 Task: Send an email with the signature Lyla King with the subject Request for a job offer acceptance follow-up and the message Can you confirm whether the project is still on track to meet the budget? from softage.9@softage.net to softage.1@softage.net and move the email from Sent Items to the folder Joint ventures
Action: Mouse moved to (983, 76)
Screenshot: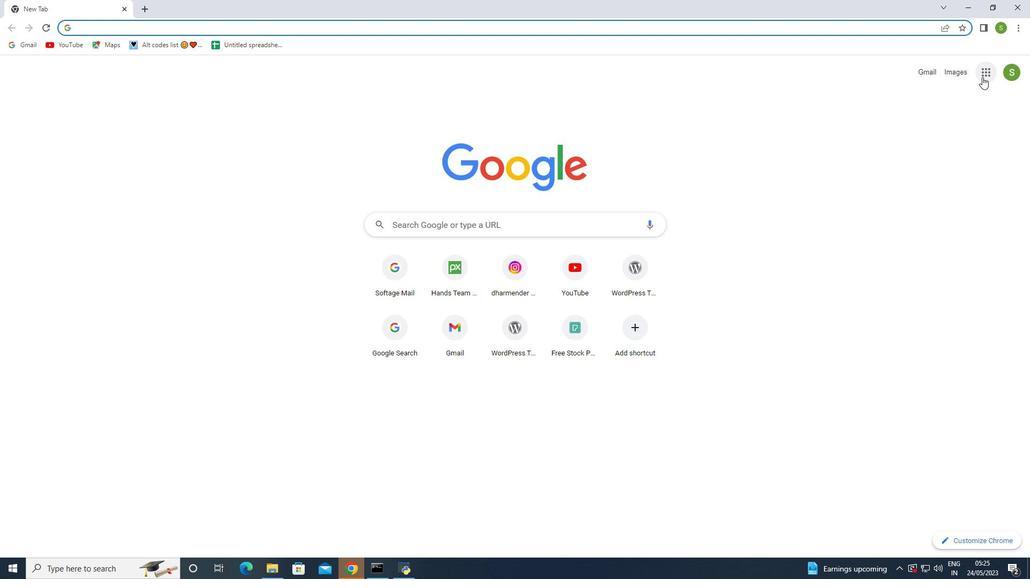 
Action: Mouse pressed left at (983, 76)
Screenshot: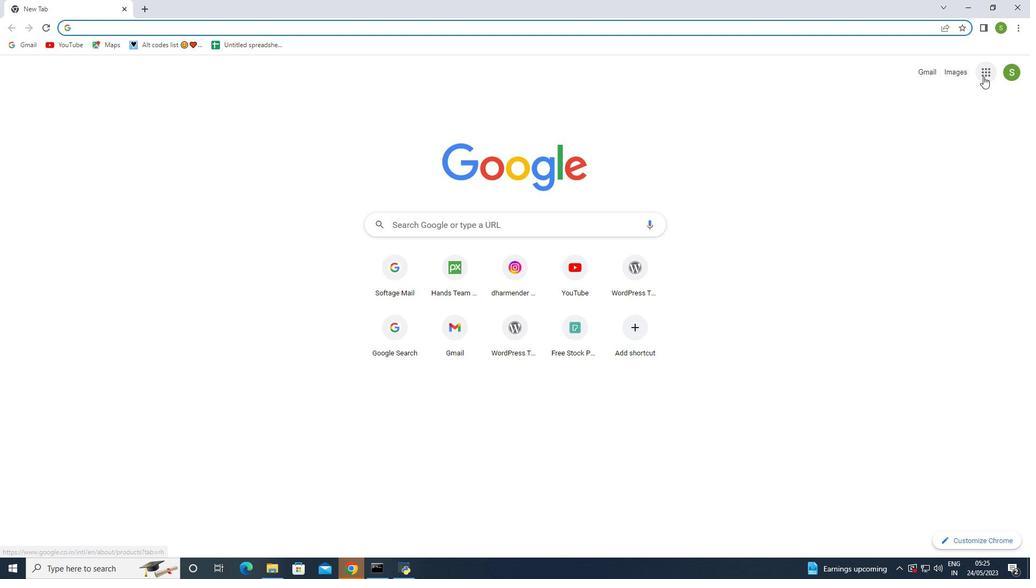 
Action: Mouse moved to (937, 123)
Screenshot: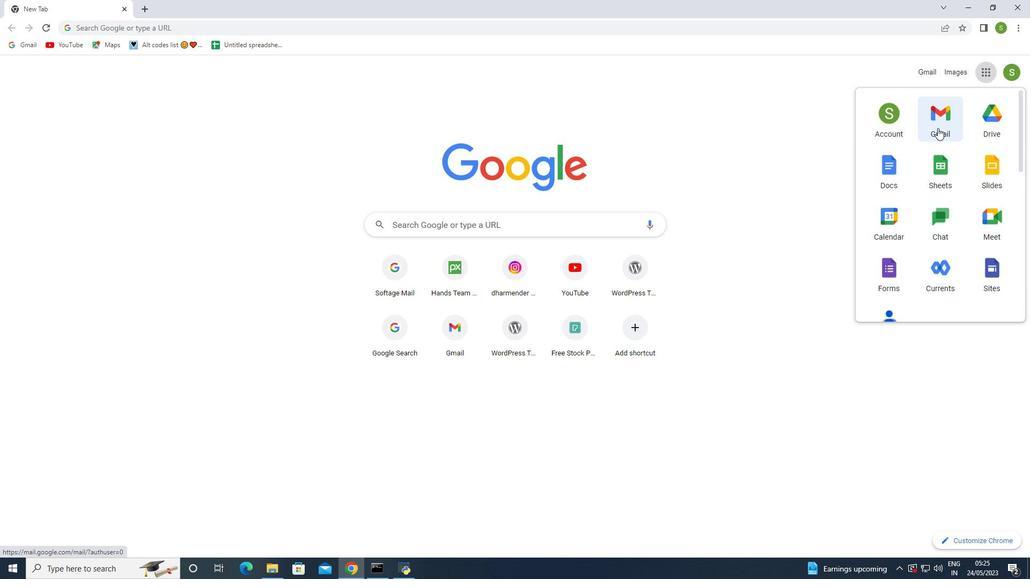 
Action: Mouse pressed left at (937, 123)
Screenshot: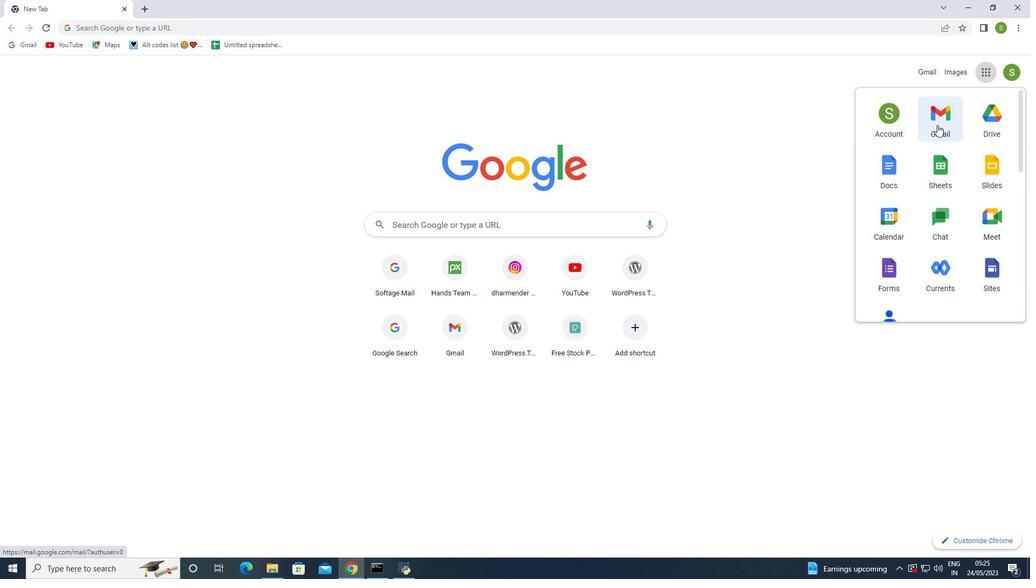 
Action: Mouse moved to (908, 73)
Screenshot: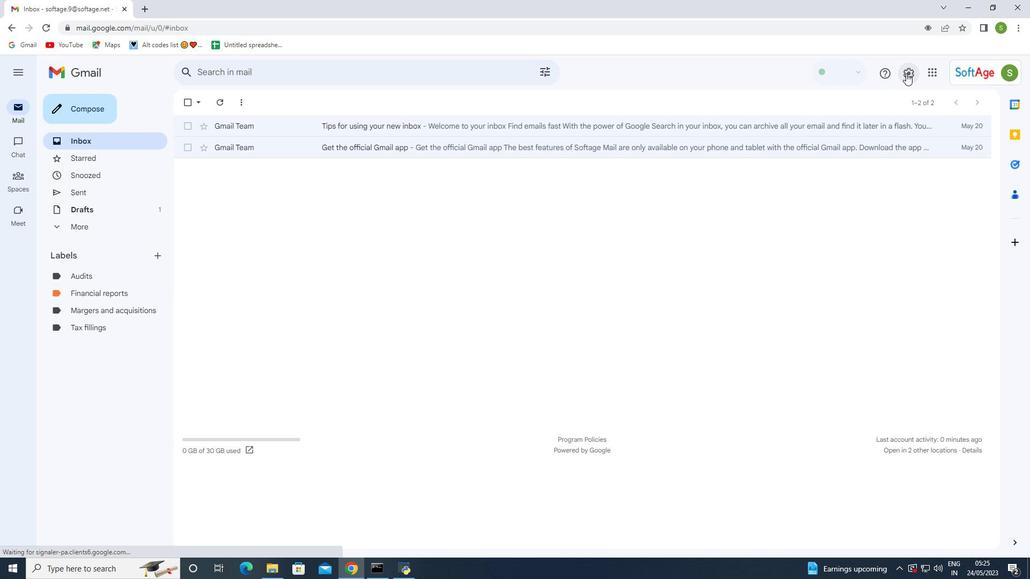 
Action: Mouse pressed left at (908, 73)
Screenshot: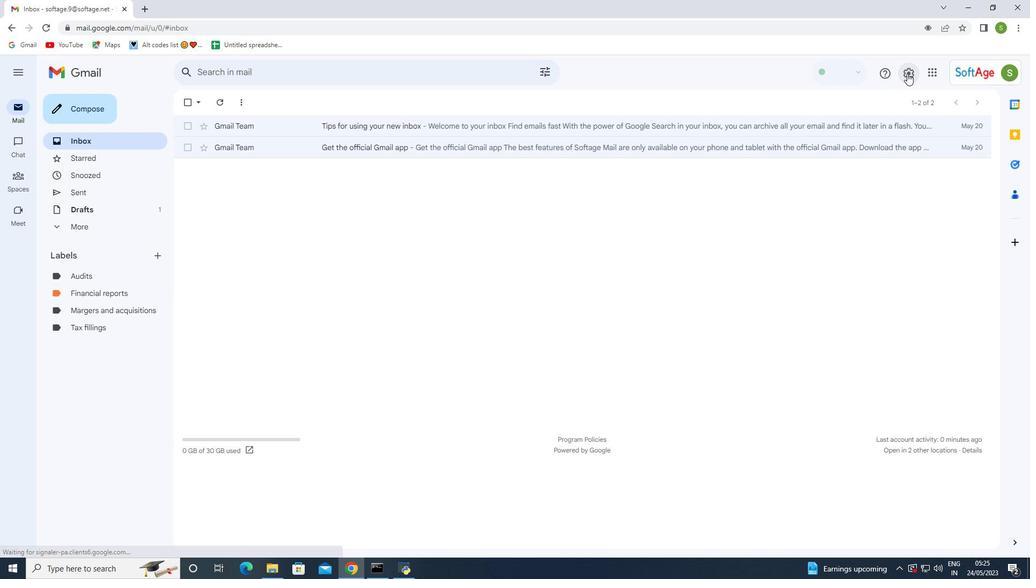 
Action: Mouse moved to (895, 122)
Screenshot: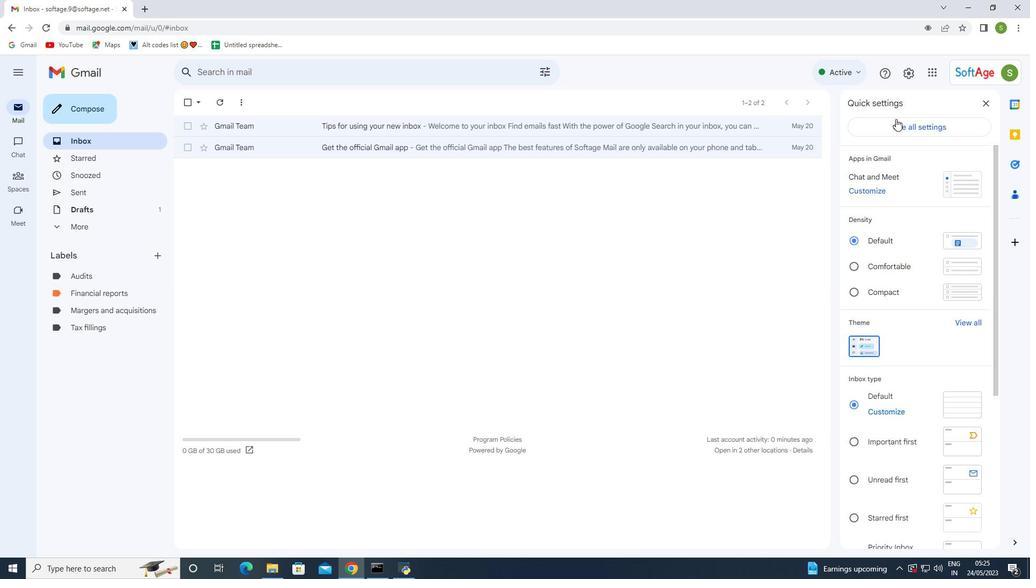 
Action: Mouse pressed left at (895, 122)
Screenshot: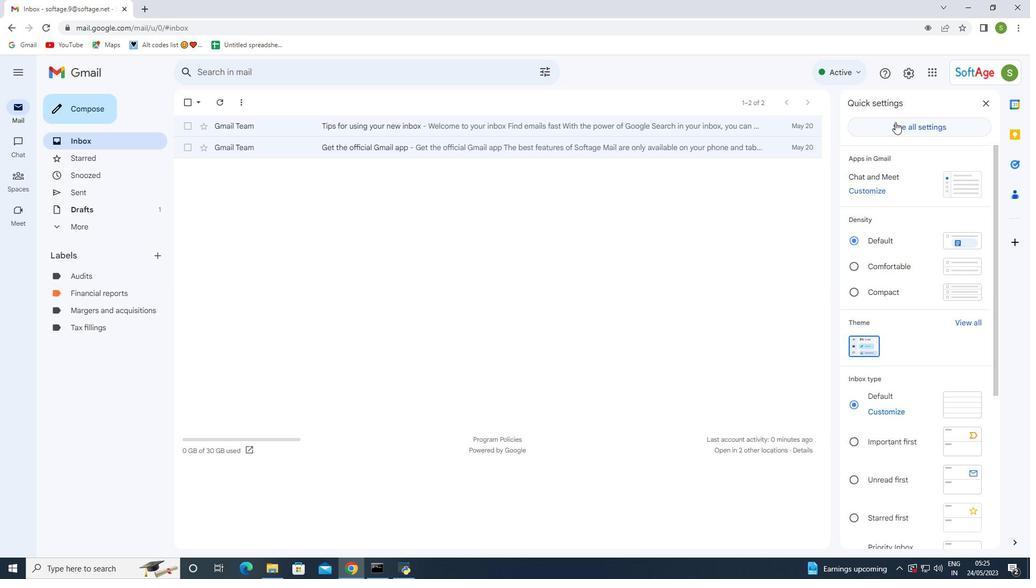 
Action: Mouse moved to (465, 368)
Screenshot: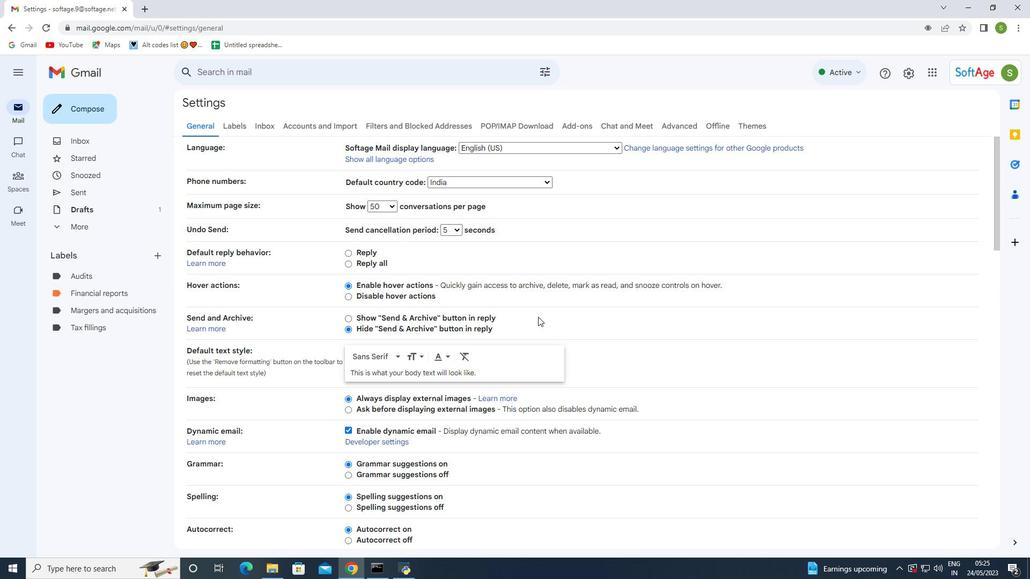 
Action: Mouse scrolled (465, 368) with delta (0, 0)
Screenshot: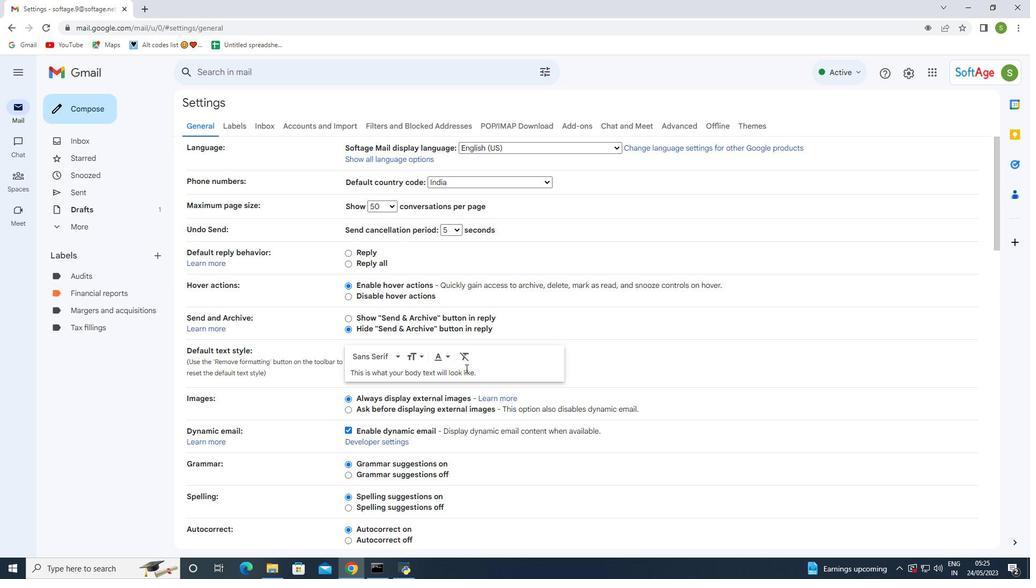
Action: Mouse scrolled (465, 368) with delta (0, 0)
Screenshot: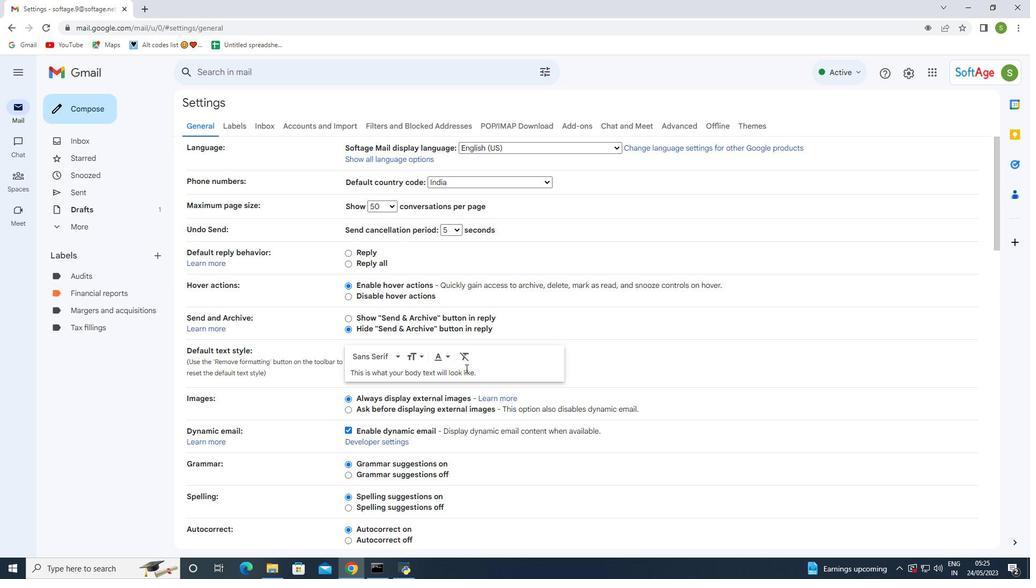 
Action: Mouse scrolled (465, 368) with delta (0, 0)
Screenshot: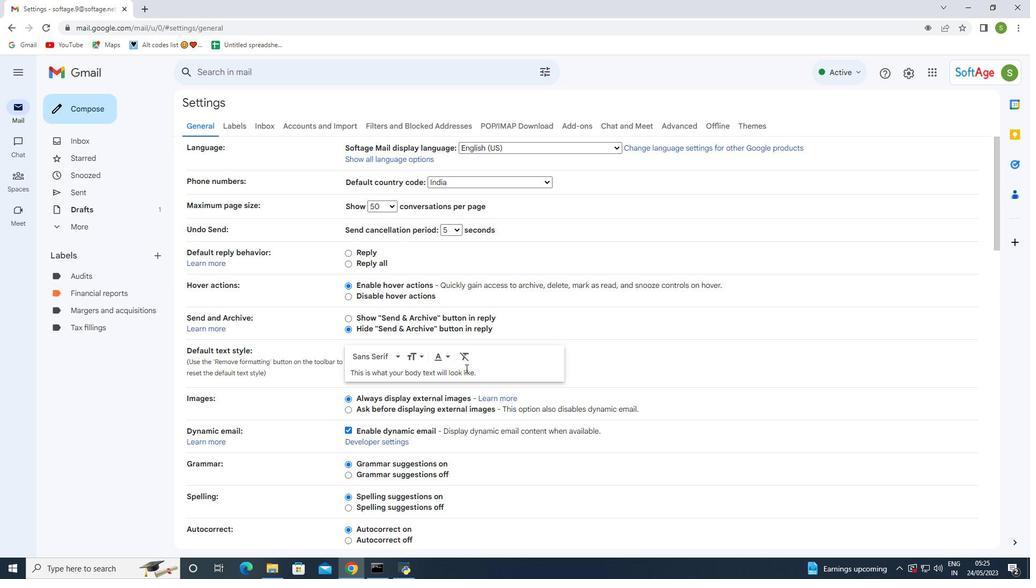 
Action: Mouse scrolled (465, 368) with delta (0, 0)
Screenshot: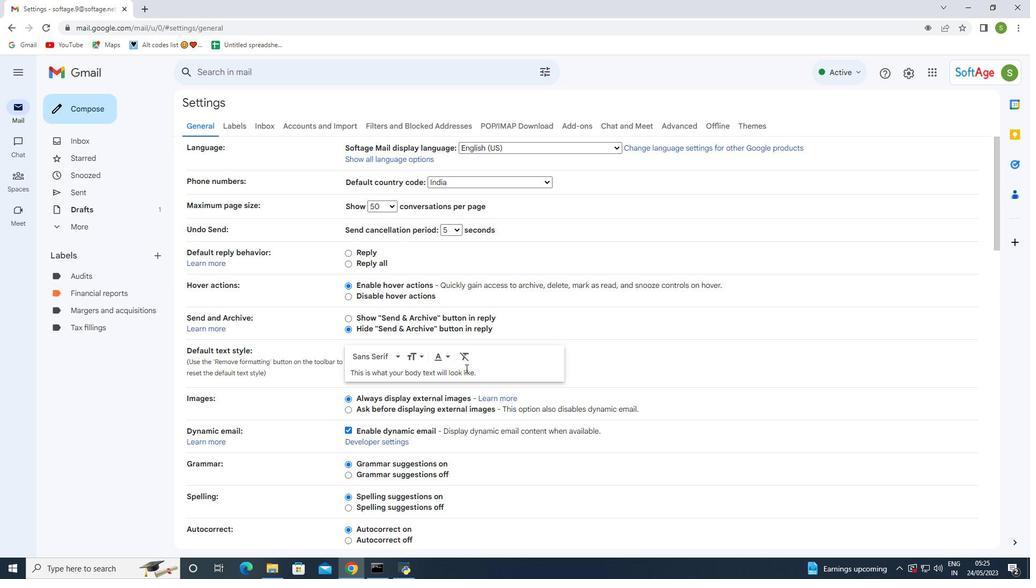 
Action: Mouse scrolled (465, 368) with delta (0, 0)
Screenshot: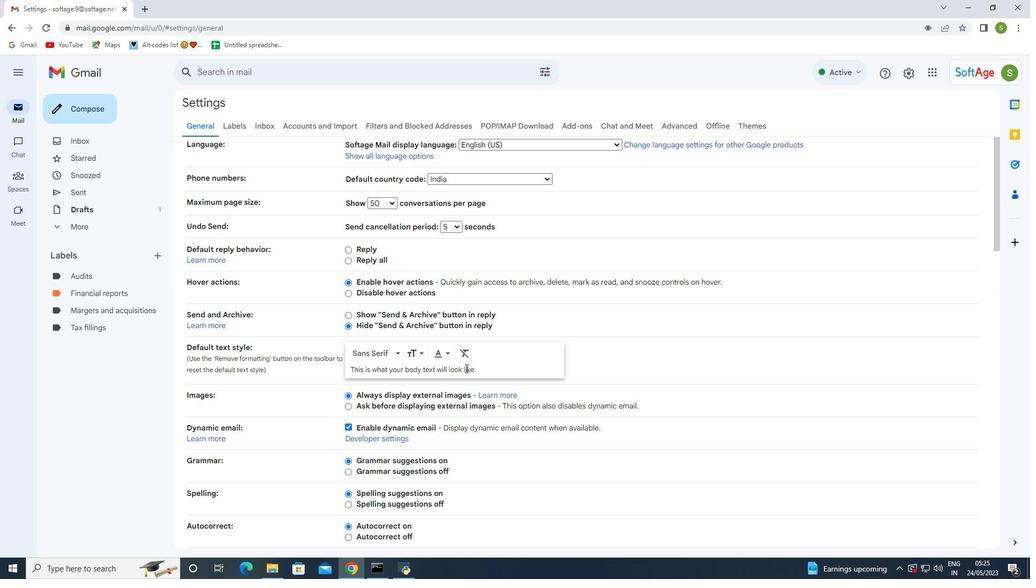 
Action: Mouse moved to (469, 365)
Screenshot: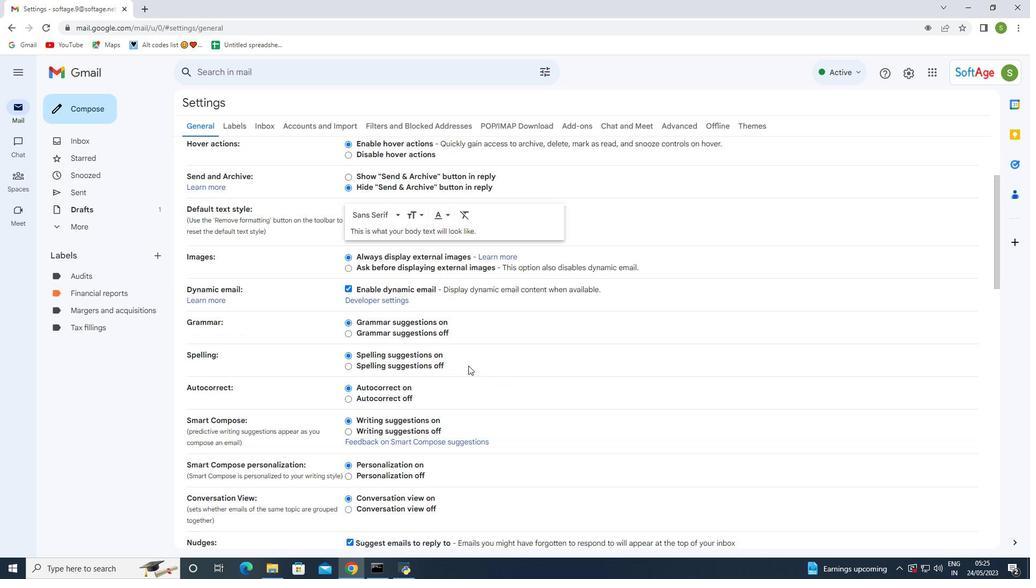 
Action: Mouse scrolled (469, 364) with delta (0, 0)
Screenshot: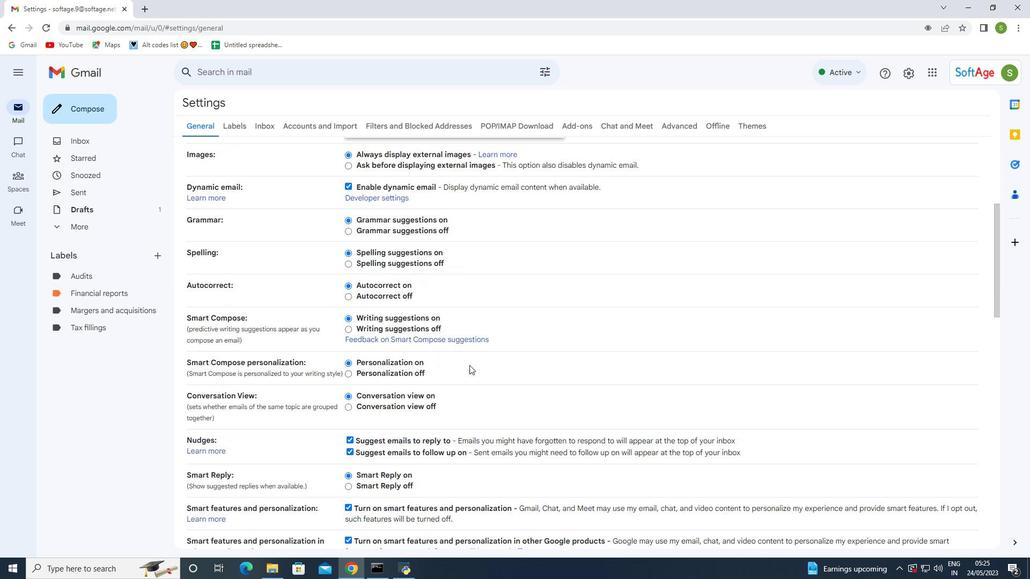 
Action: Mouse scrolled (469, 364) with delta (0, 0)
Screenshot: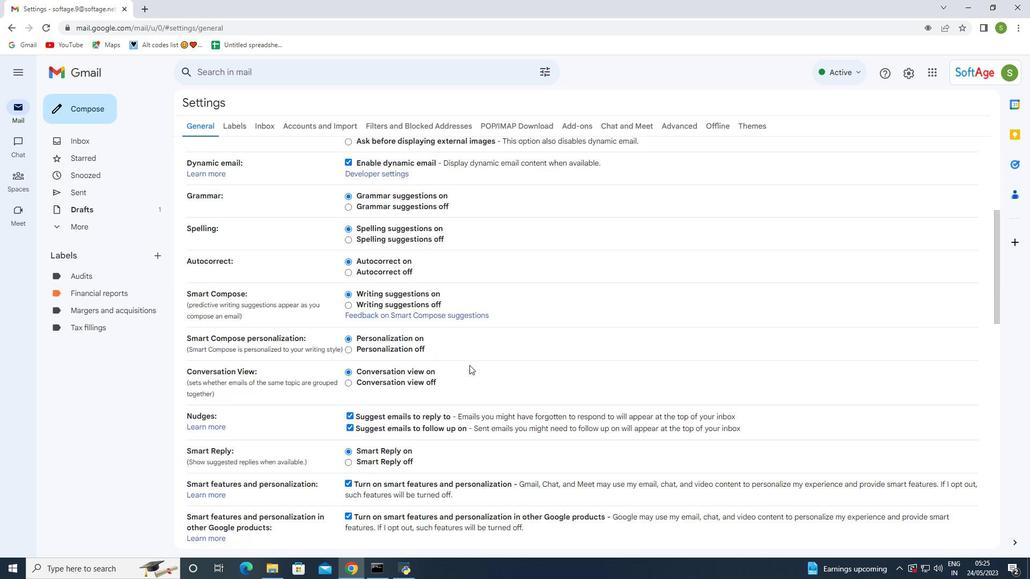 
Action: Mouse scrolled (469, 364) with delta (0, 0)
Screenshot: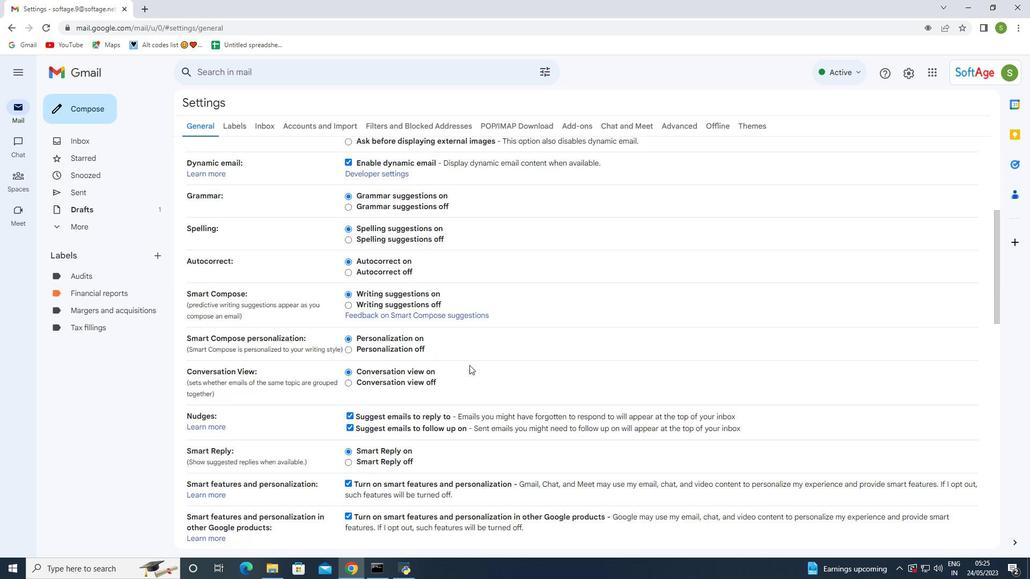 
Action: Mouse scrolled (469, 364) with delta (0, 0)
Screenshot: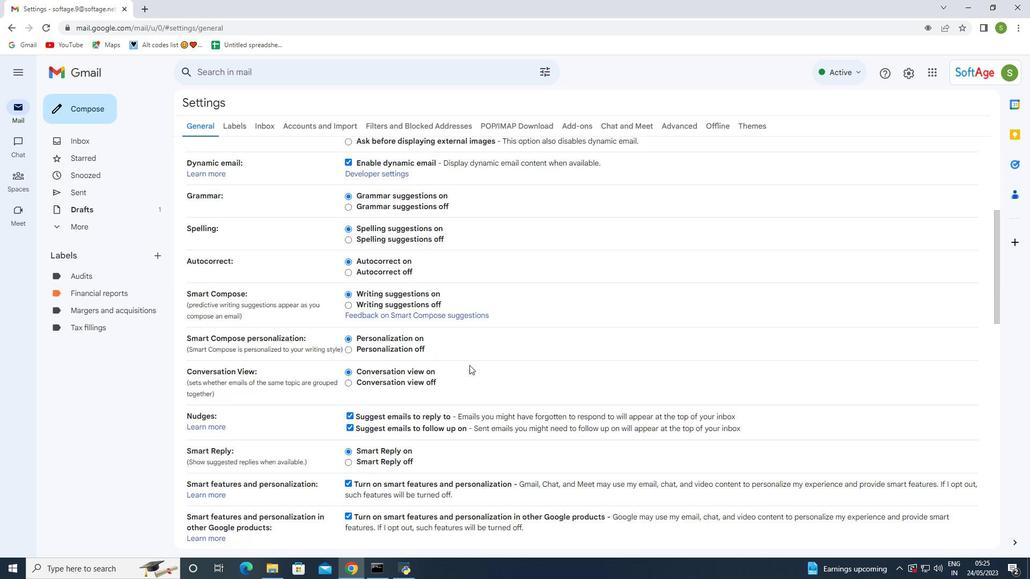 
Action: Mouse scrolled (469, 364) with delta (0, 0)
Screenshot: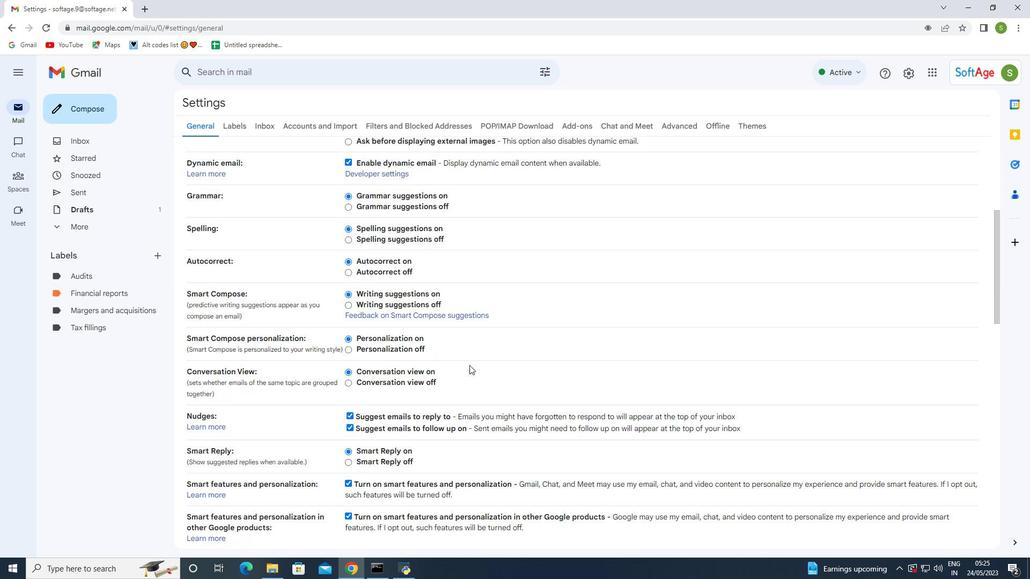 
Action: Mouse moved to (469, 365)
Screenshot: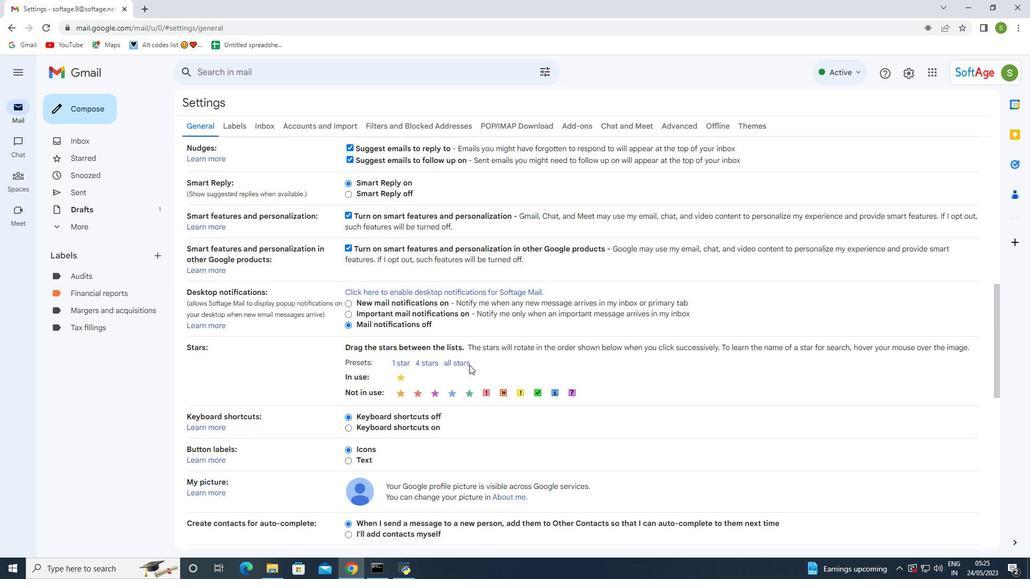 
Action: Mouse scrolled (469, 364) with delta (0, 0)
Screenshot: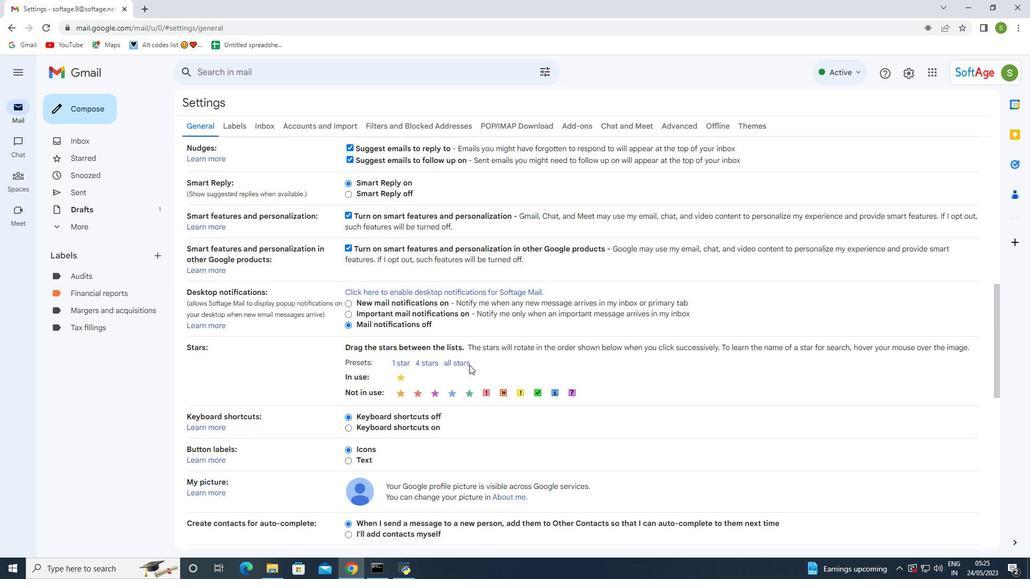 
Action: Mouse moved to (468, 368)
Screenshot: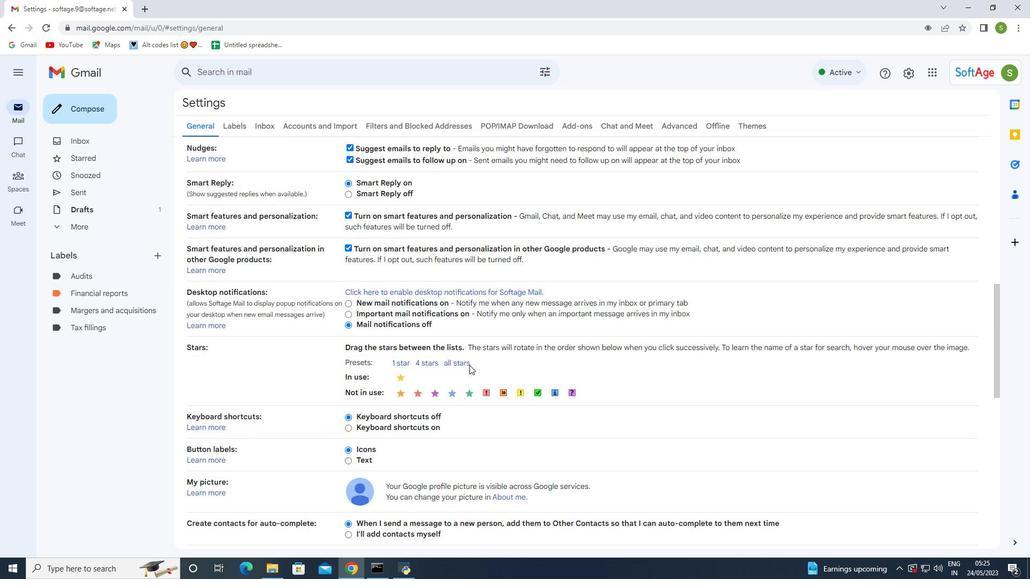 
Action: Mouse scrolled (468, 367) with delta (0, 0)
Screenshot: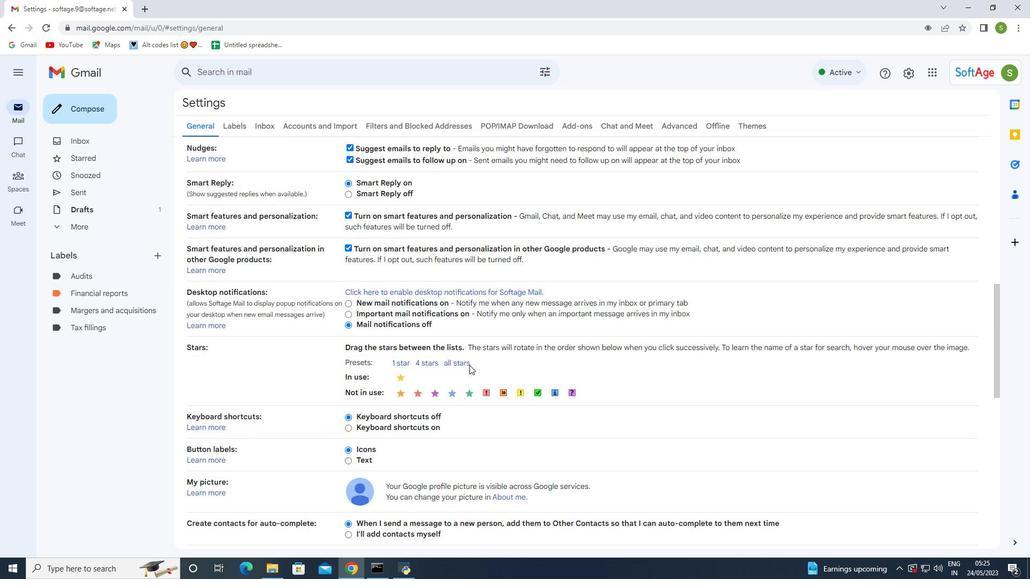 
Action: Mouse moved to (467, 369)
Screenshot: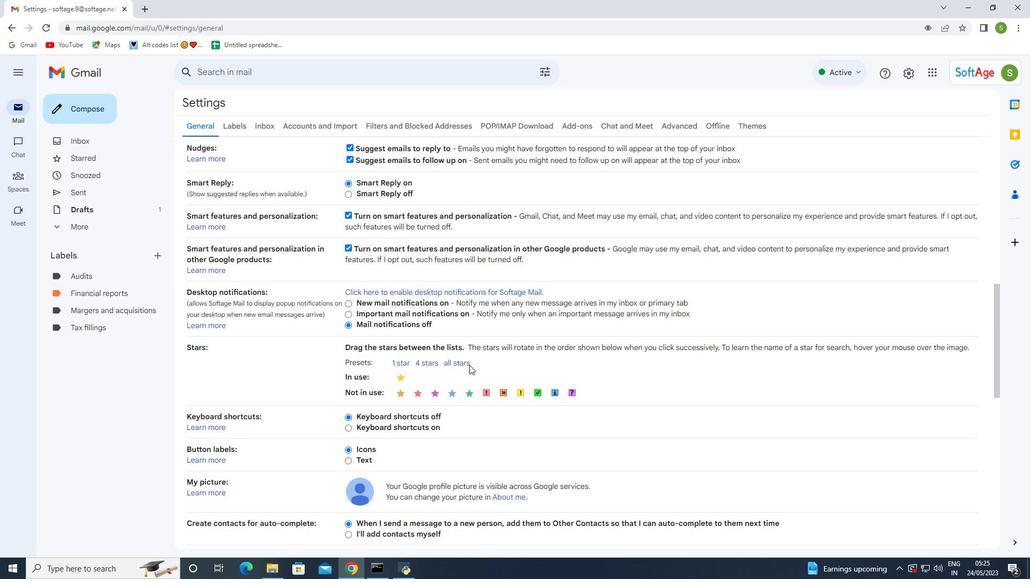 
Action: Mouse scrolled (467, 368) with delta (0, 0)
Screenshot: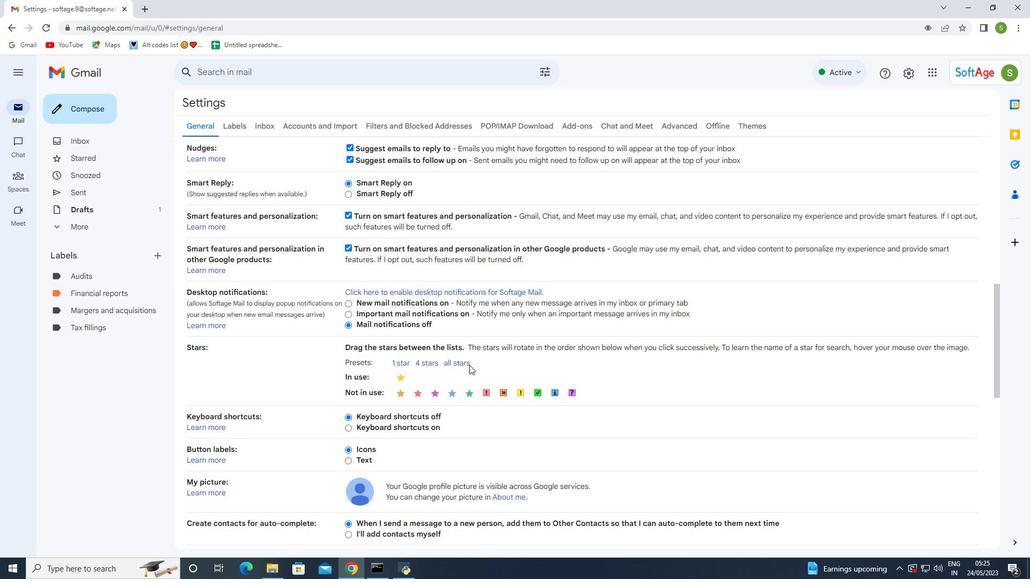 
Action: Mouse moved to (466, 370)
Screenshot: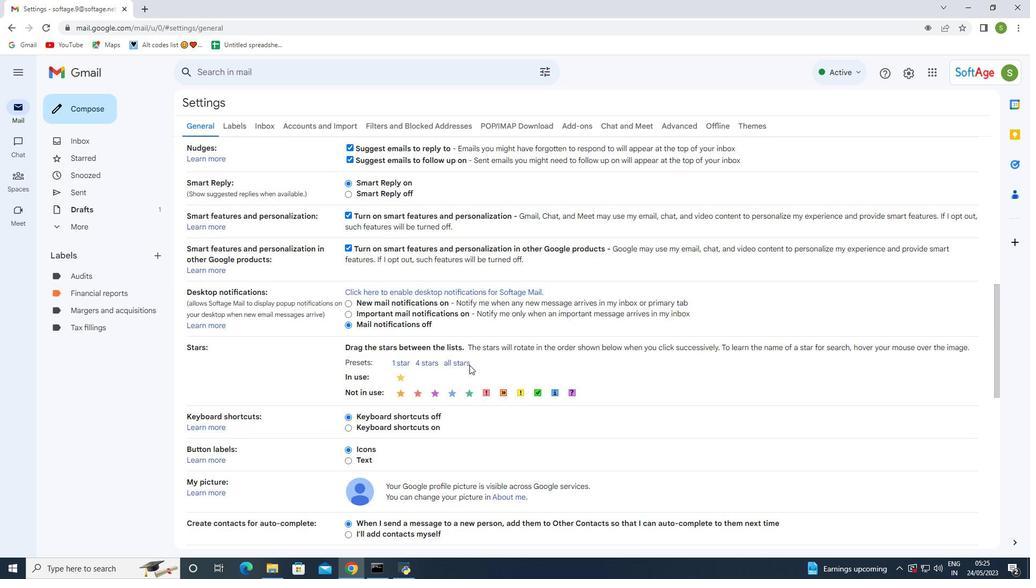 
Action: Mouse scrolled (467, 369) with delta (0, 0)
Screenshot: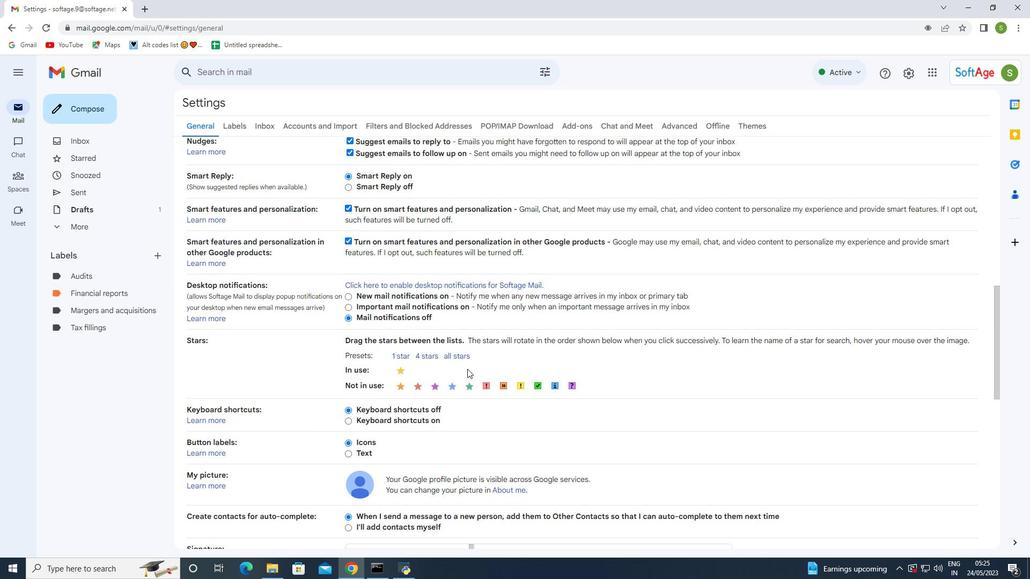 
Action: Mouse moved to (455, 380)
Screenshot: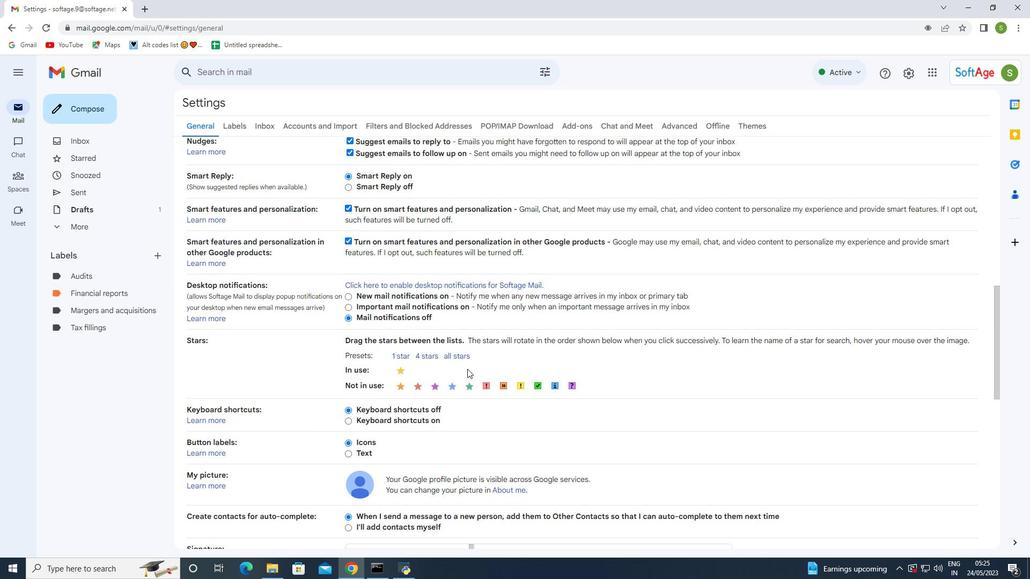 
Action: Mouse scrolled (465, 370) with delta (0, 0)
Screenshot: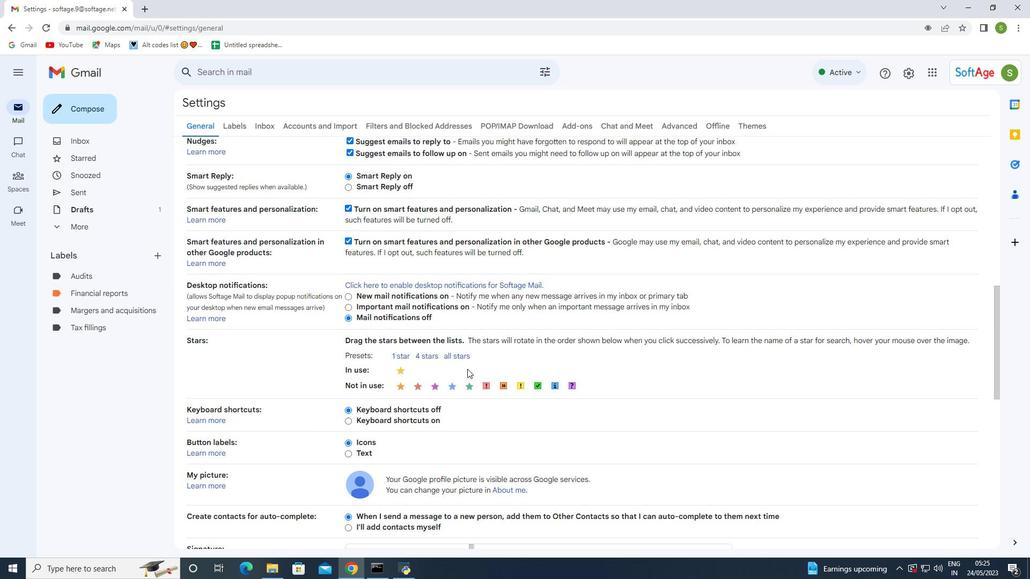 
Action: Mouse moved to (413, 389)
Screenshot: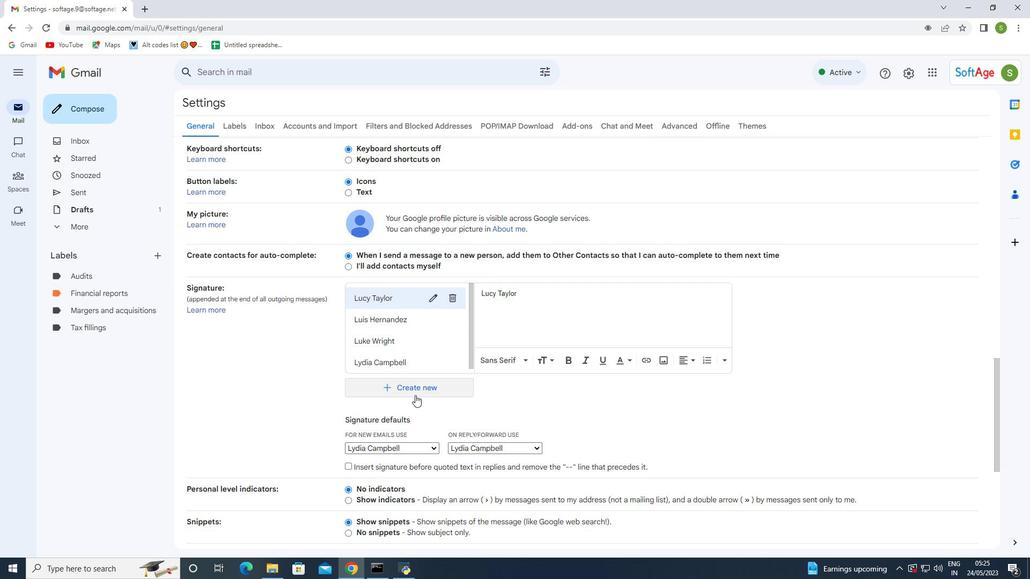 
Action: Mouse pressed left at (413, 389)
Screenshot: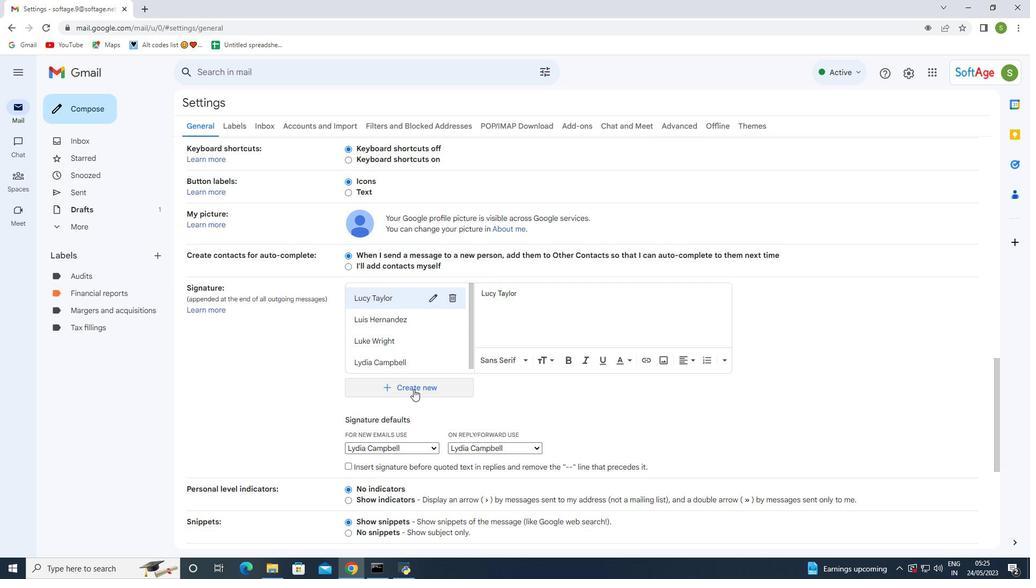 
Action: Mouse moved to (427, 296)
Screenshot: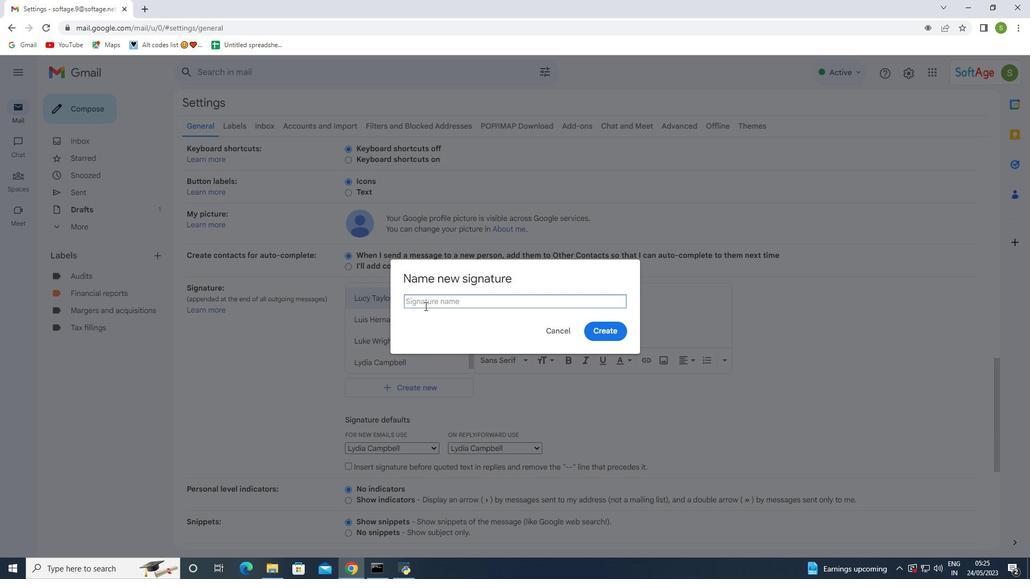 
Action: Mouse pressed left at (427, 296)
Screenshot: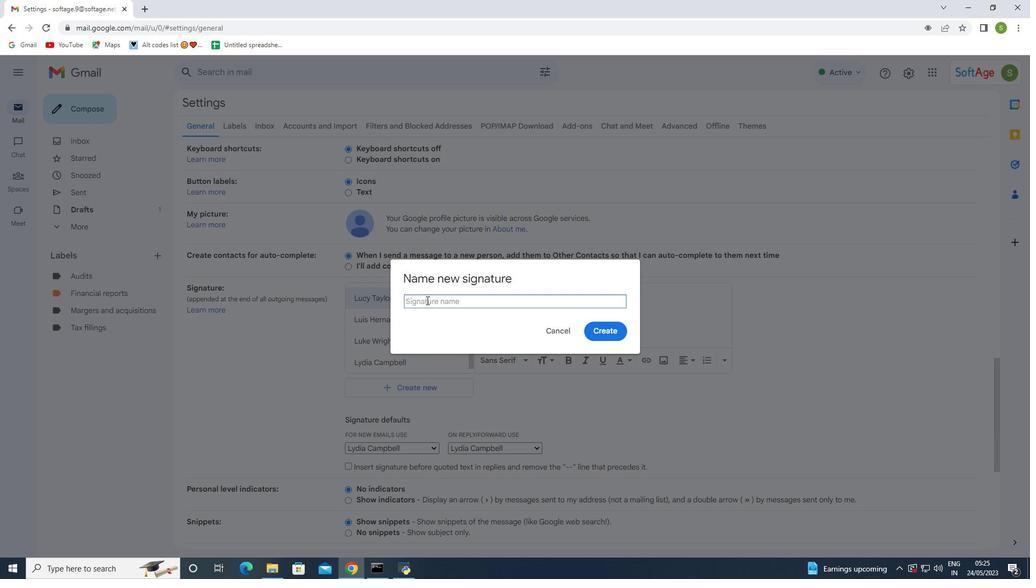 
Action: Mouse moved to (428, 297)
Screenshot: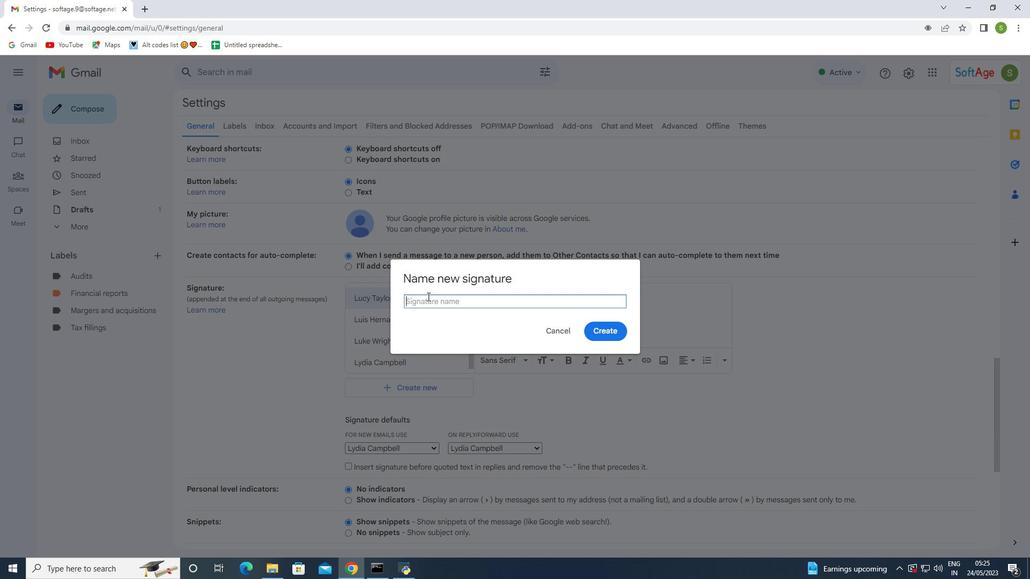 
Action: Key pressed <Key.shift>Lyla<Key.space><Key.shift>King
Screenshot: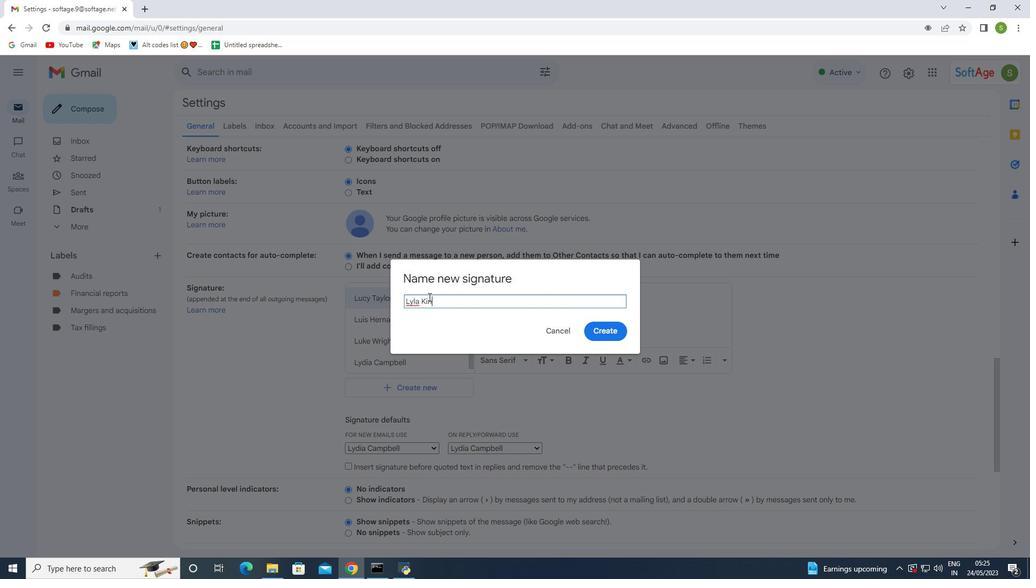 
Action: Mouse moved to (607, 334)
Screenshot: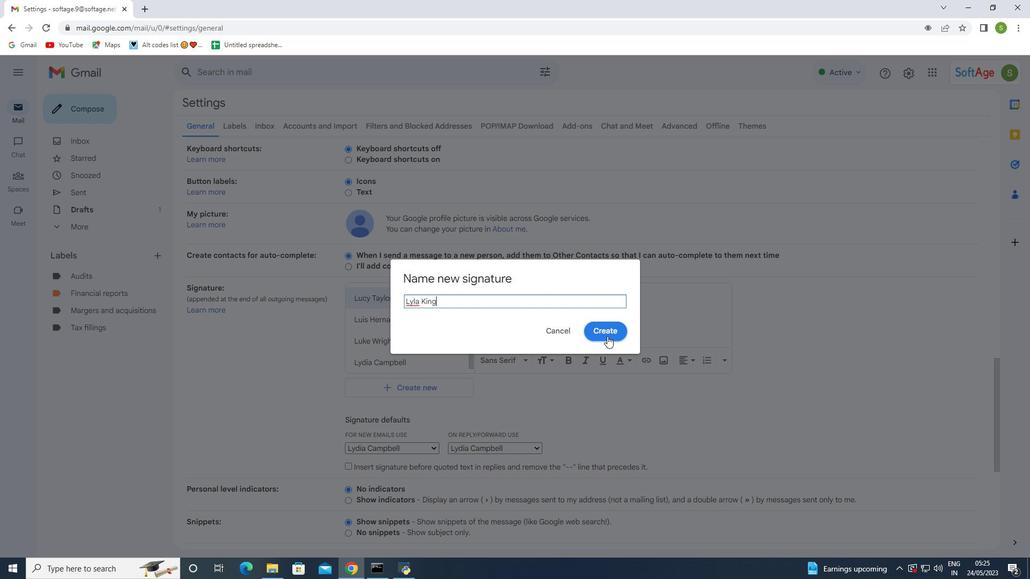 
Action: Mouse pressed left at (607, 334)
Screenshot: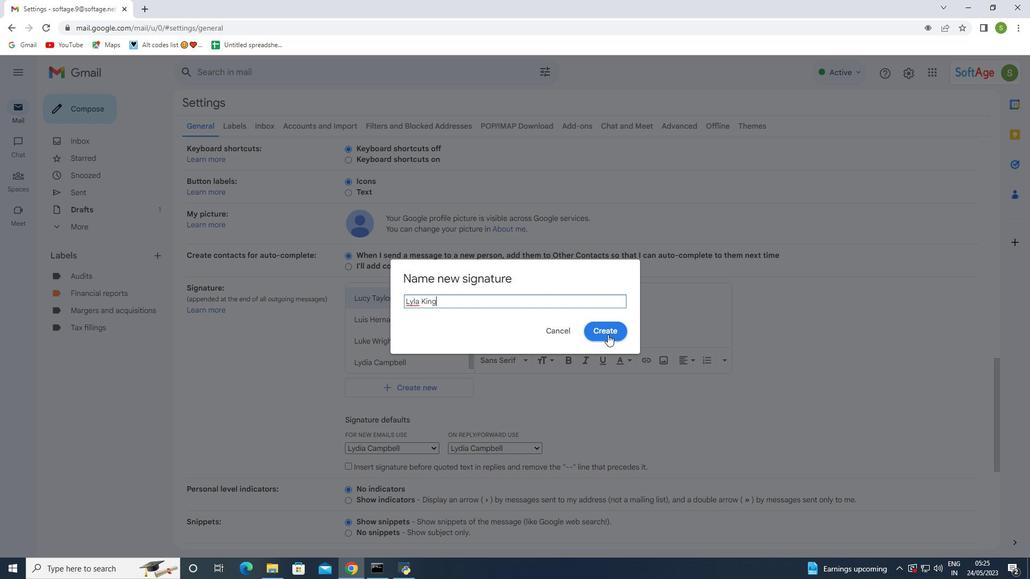 
Action: Mouse moved to (574, 329)
Screenshot: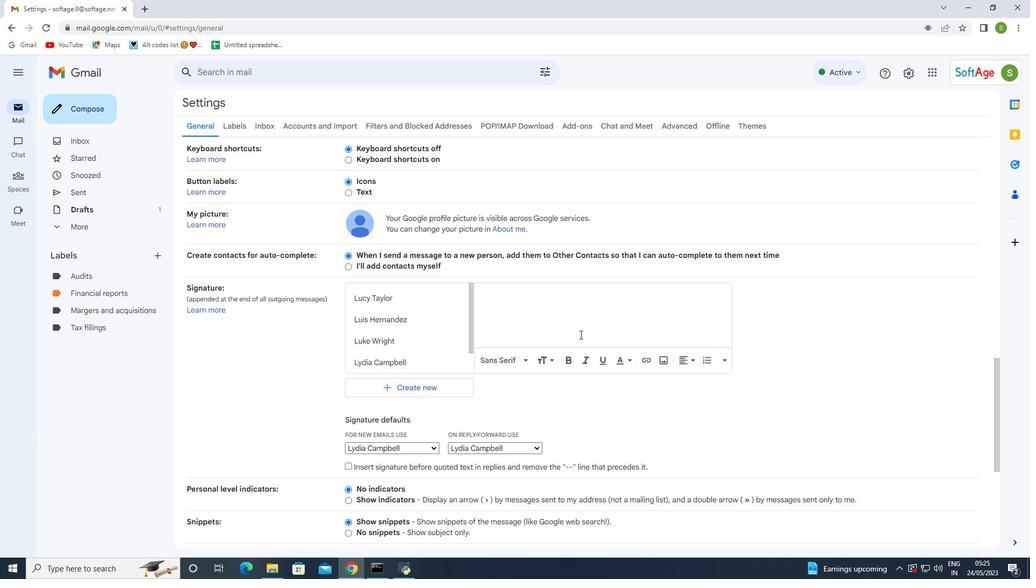 
Action: Key pressed <Key.shift>Lyla<Key.space><Key.shift>King
Screenshot: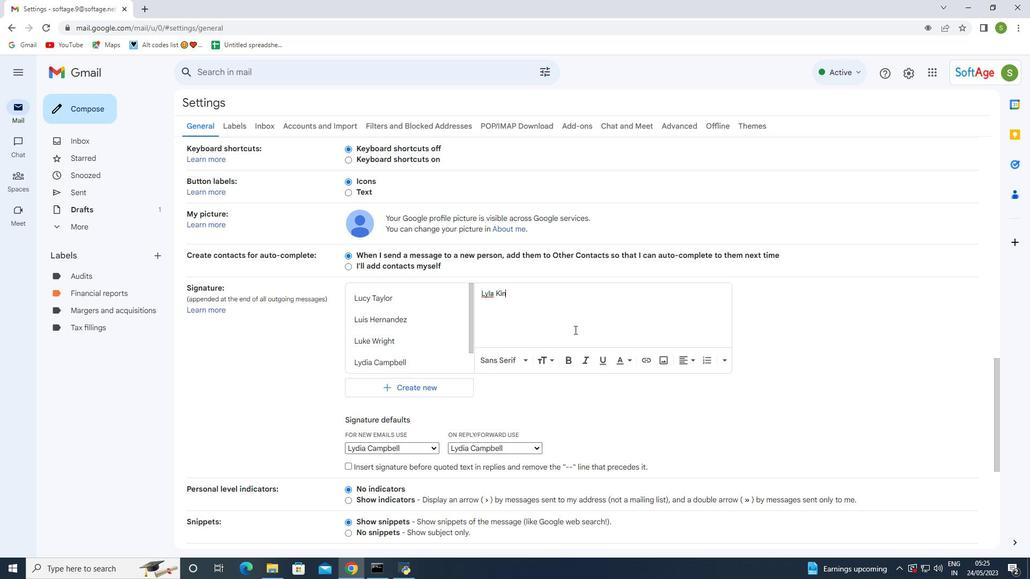 
Action: Mouse moved to (427, 391)
Screenshot: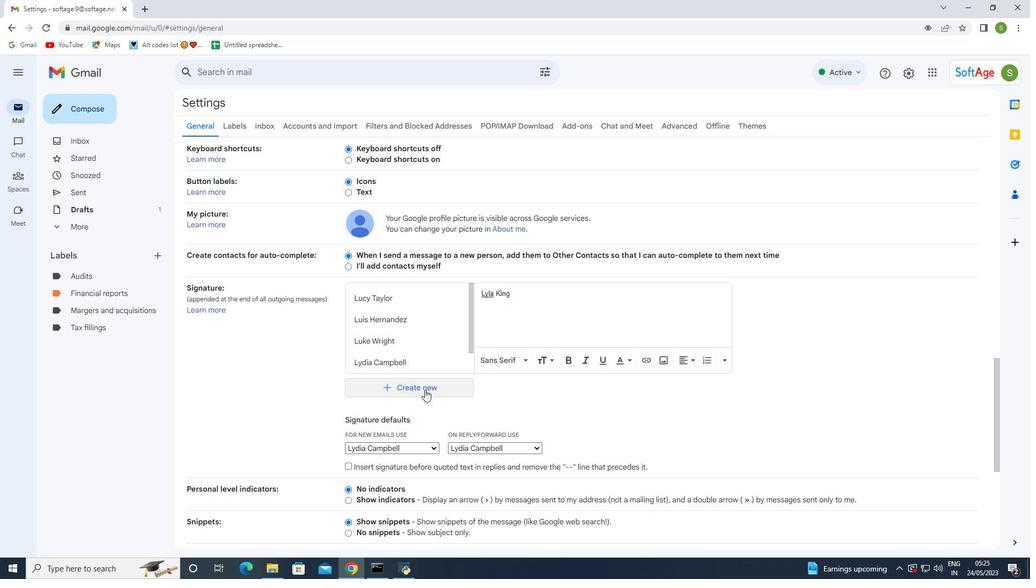
Action: Mouse scrolled (427, 391) with delta (0, 0)
Screenshot: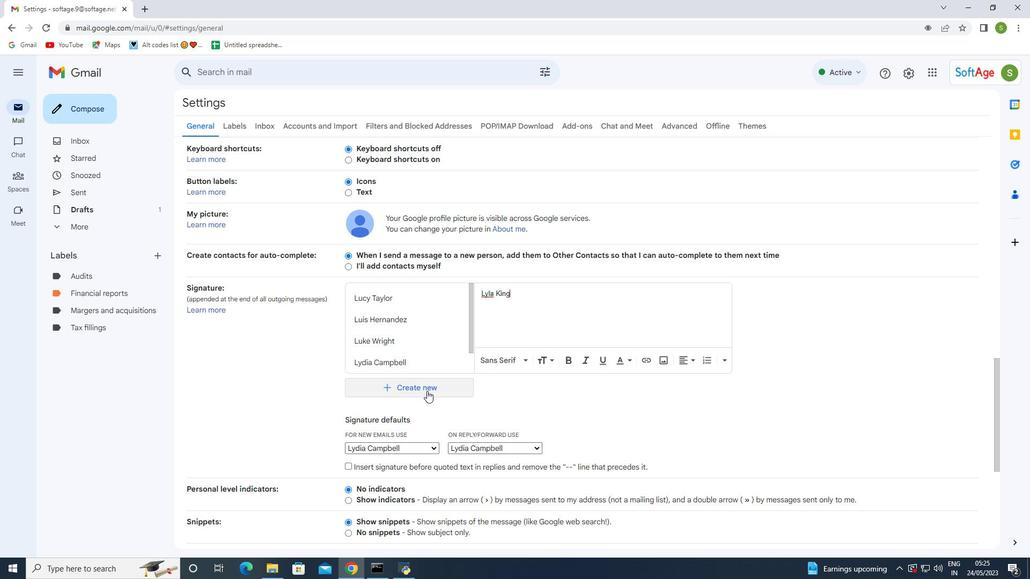 
Action: Mouse scrolled (427, 391) with delta (0, 0)
Screenshot: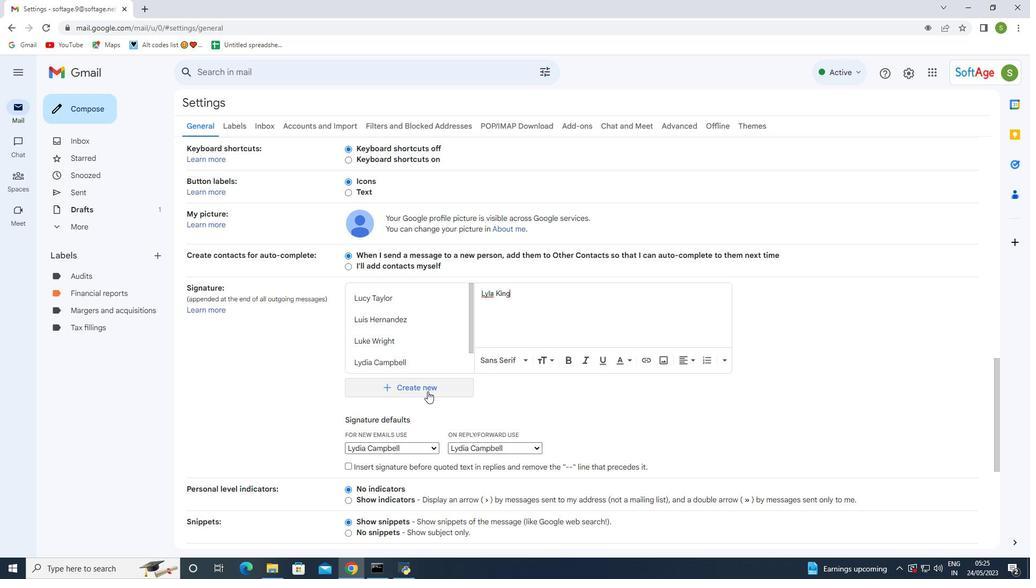 
Action: Mouse moved to (419, 343)
Screenshot: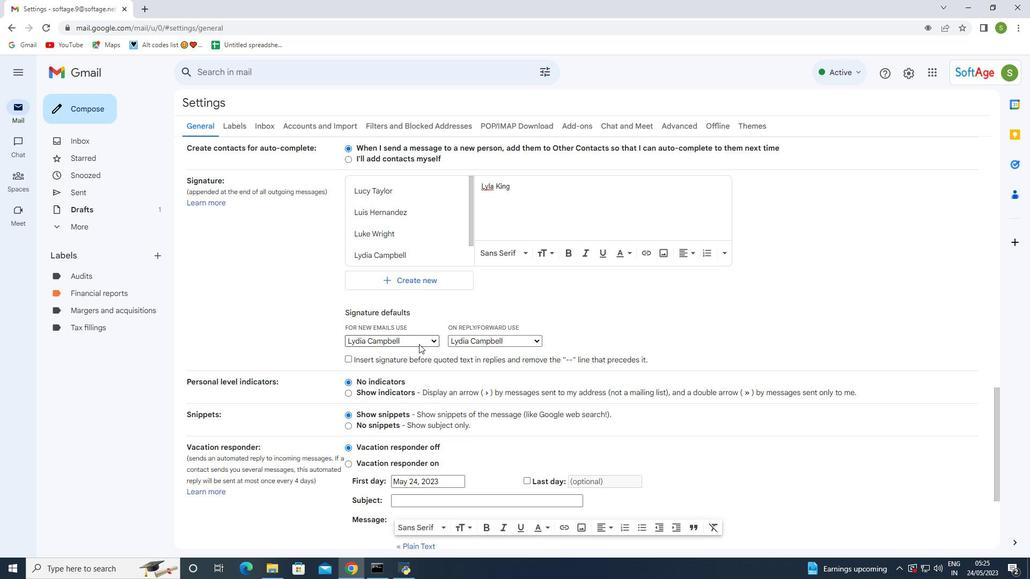 
Action: Mouse pressed left at (419, 343)
Screenshot: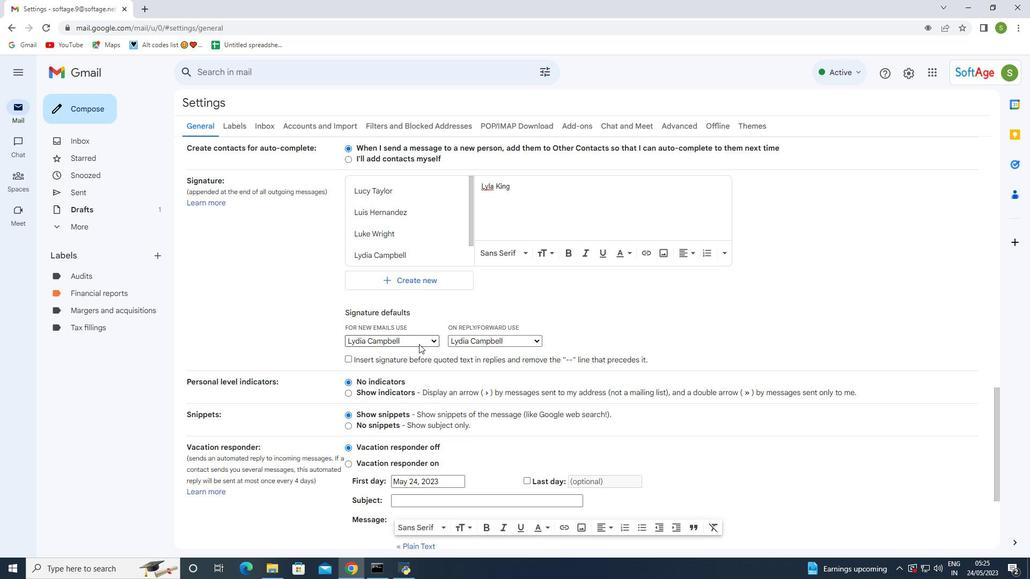 
Action: Mouse moved to (415, 403)
Screenshot: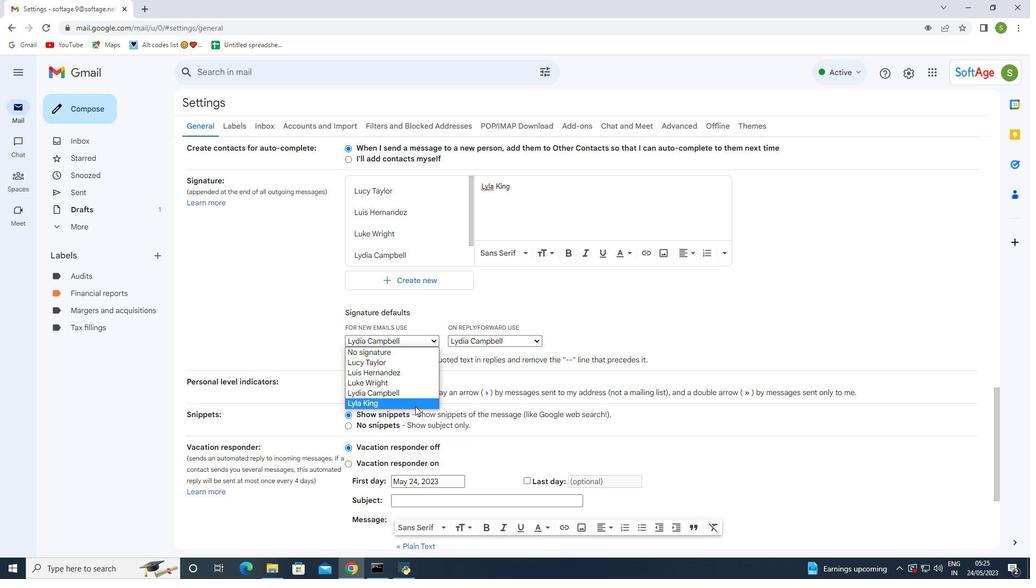 
Action: Mouse pressed left at (415, 403)
Screenshot: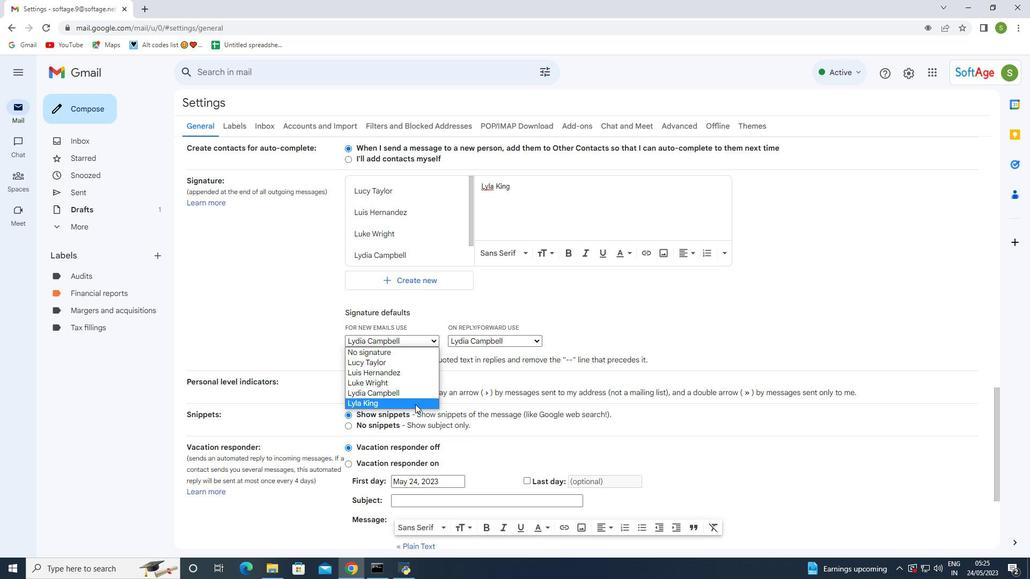 
Action: Mouse moved to (469, 339)
Screenshot: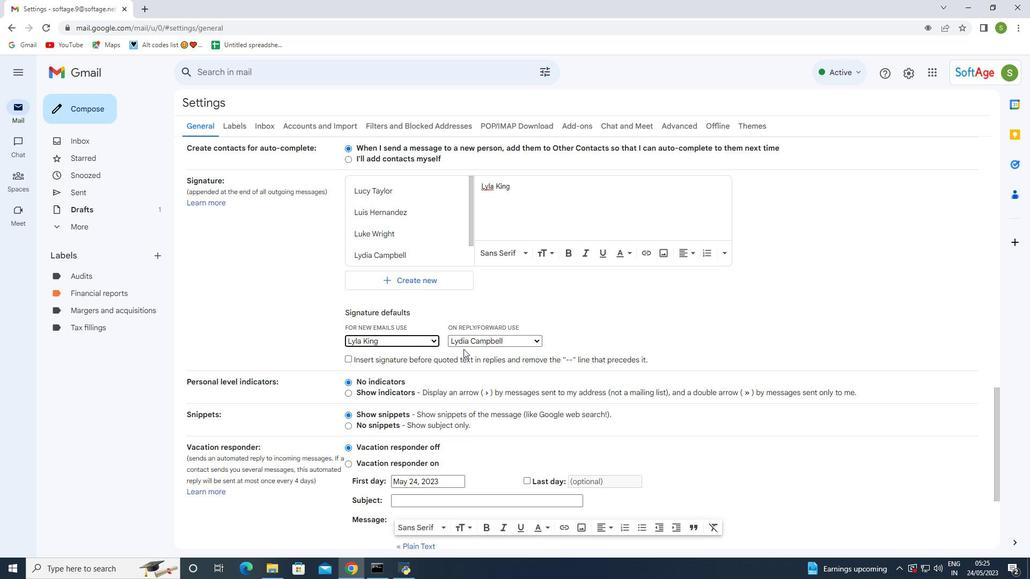 
Action: Mouse pressed left at (469, 339)
Screenshot: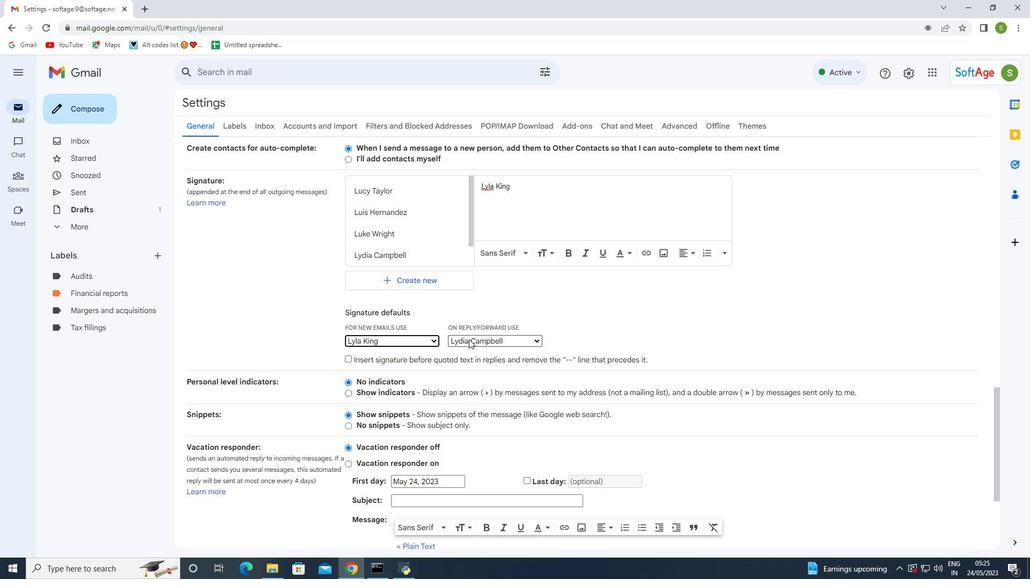 
Action: Mouse moved to (459, 400)
Screenshot: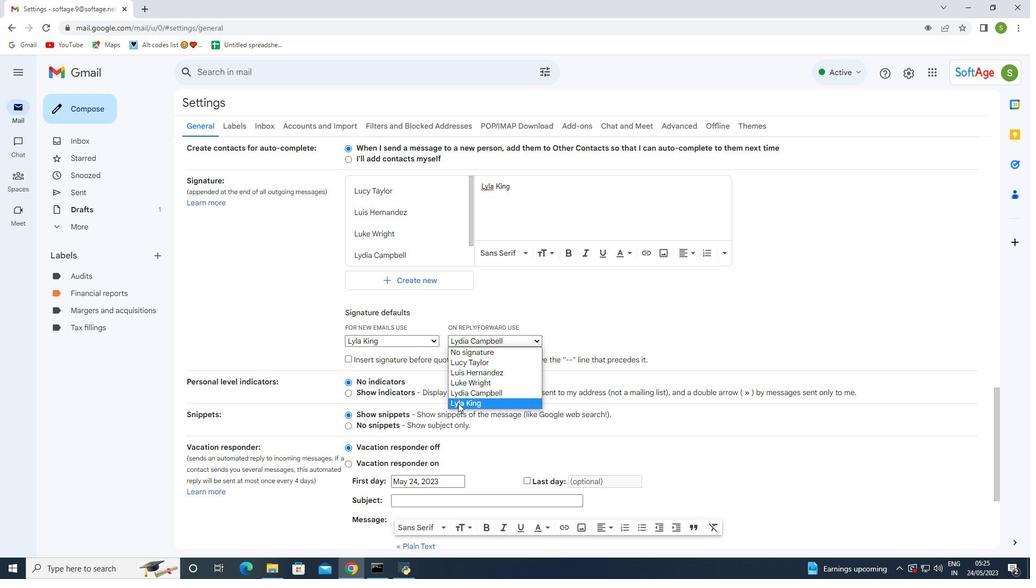 
Action: Mouse pressed left at (459, 400)
Screenshot: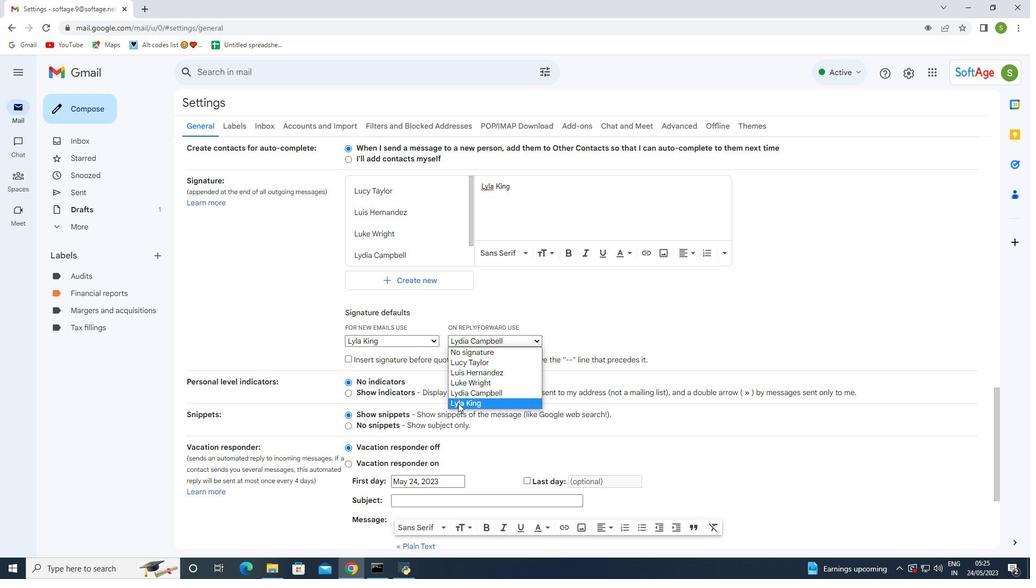 
Action: Mouse moved to (481, 341)
Screenshot: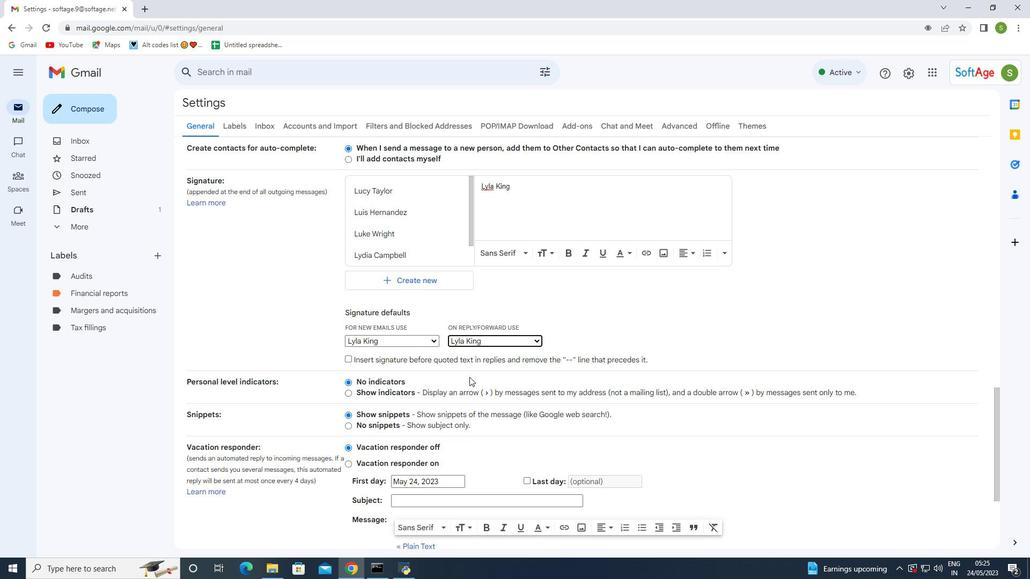 
Action: Mouse scrolled (481, 340) with delta (0, 0)
Screenshot: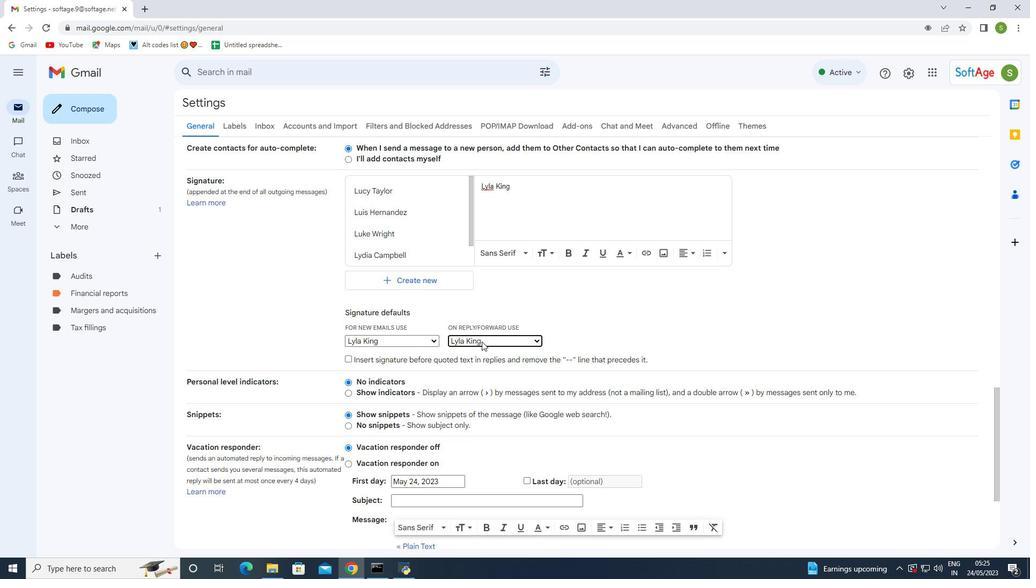 
Action: Mouse scrolled (481, 340) with delta (0, 0)
Screenshot: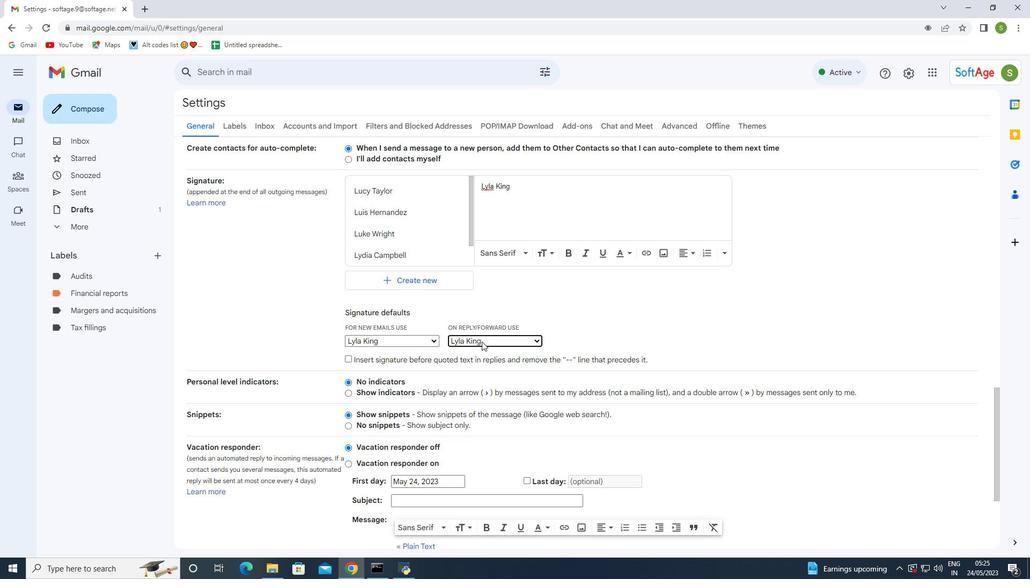 
Action: Mouse scrolled (481, 340) with delta (0, 0)
Screenshot: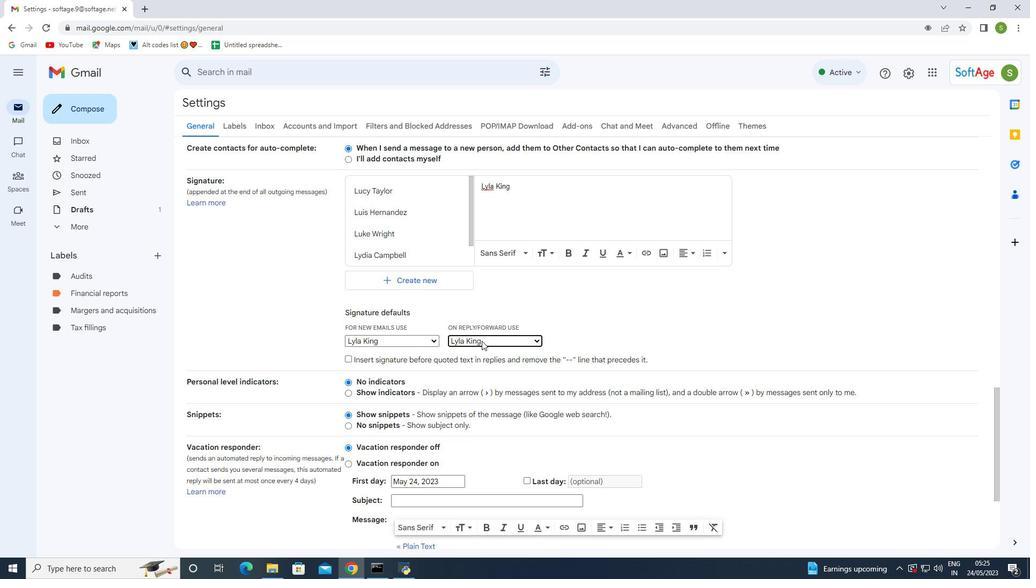 
Action: Mouse scrolled (481, 340) with delta (0, 0)
Screenshot: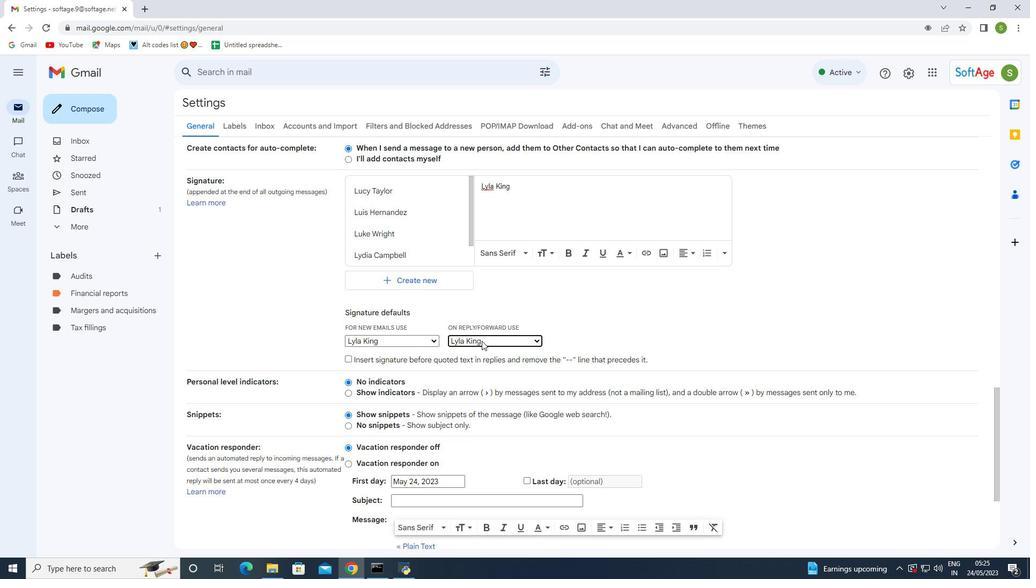 
Action: Mouse moved to (464, 423)
Screenshot: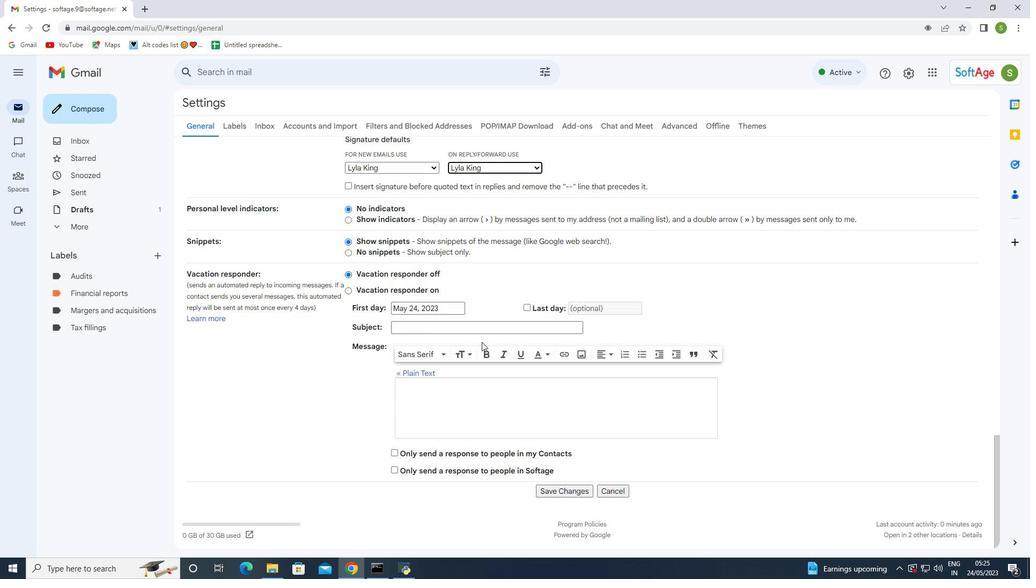 
Action: Mouse scrolled (481, 343) with delta (0, 0)
Screenshot: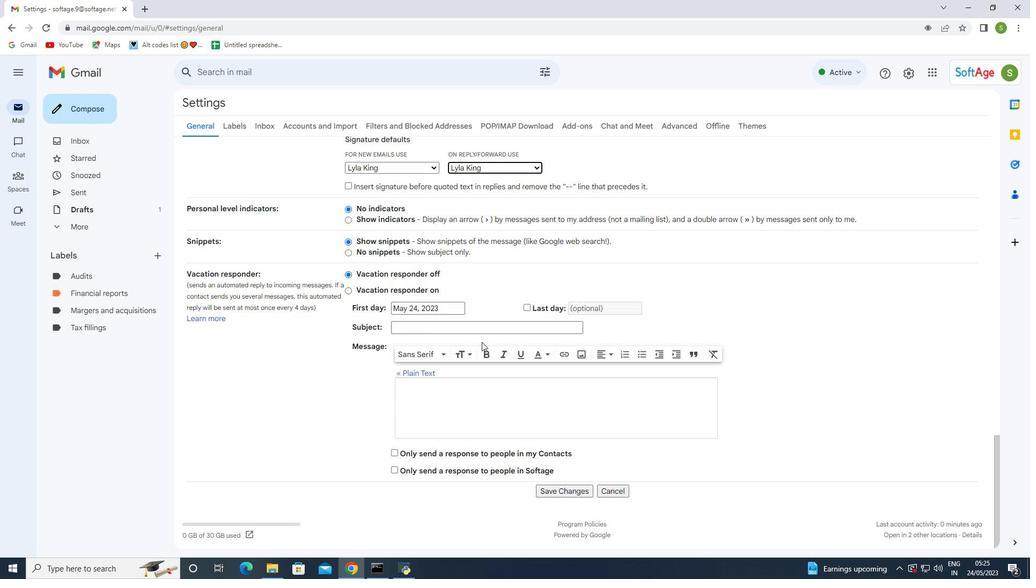 
Action: Mouse moved to (559, 494)
Screenshot: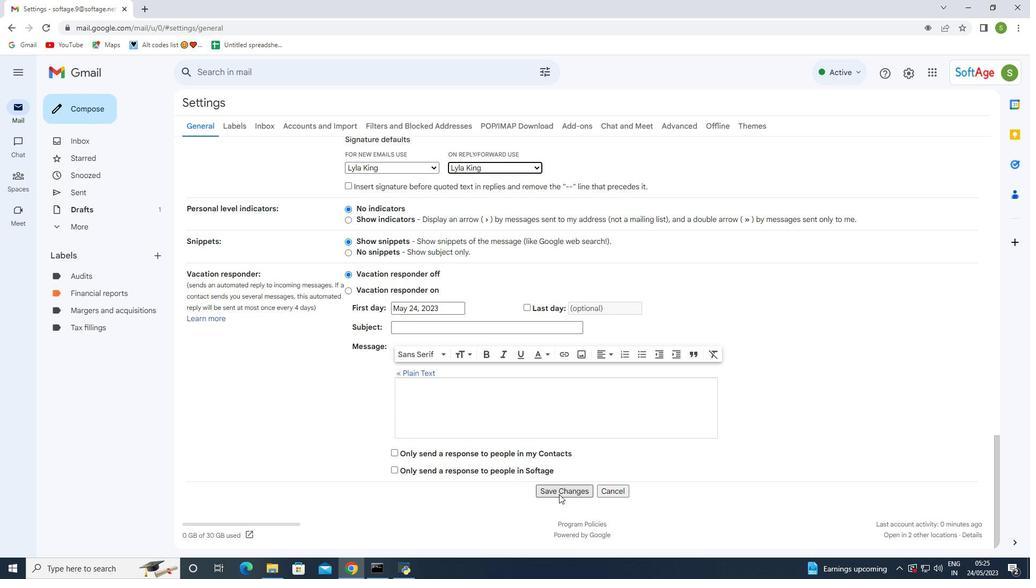 
Action: Mouse pressed left at (559, 494)
Screenshot: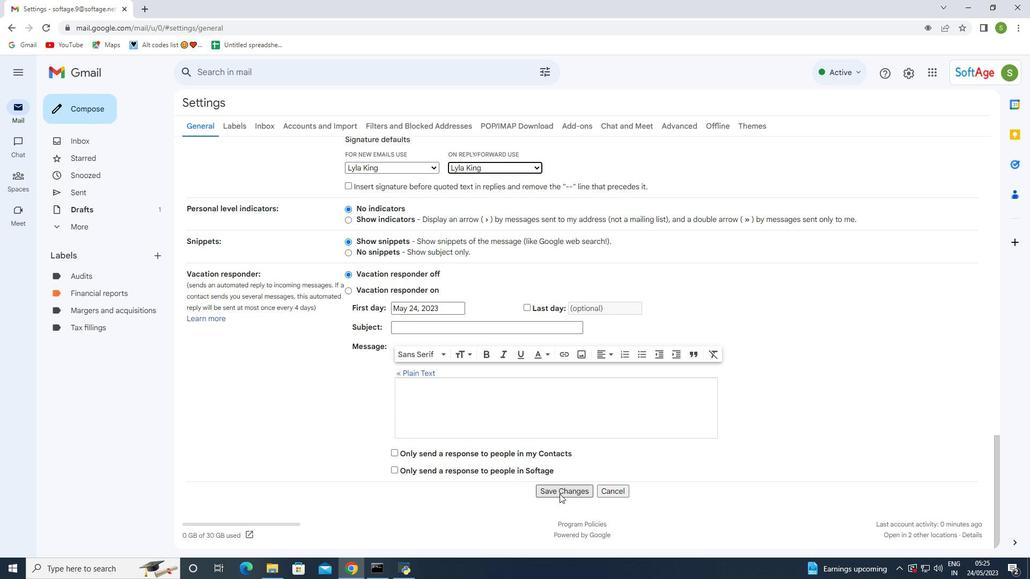 
Action: Mouse moved to (103, 112)
Screenshot: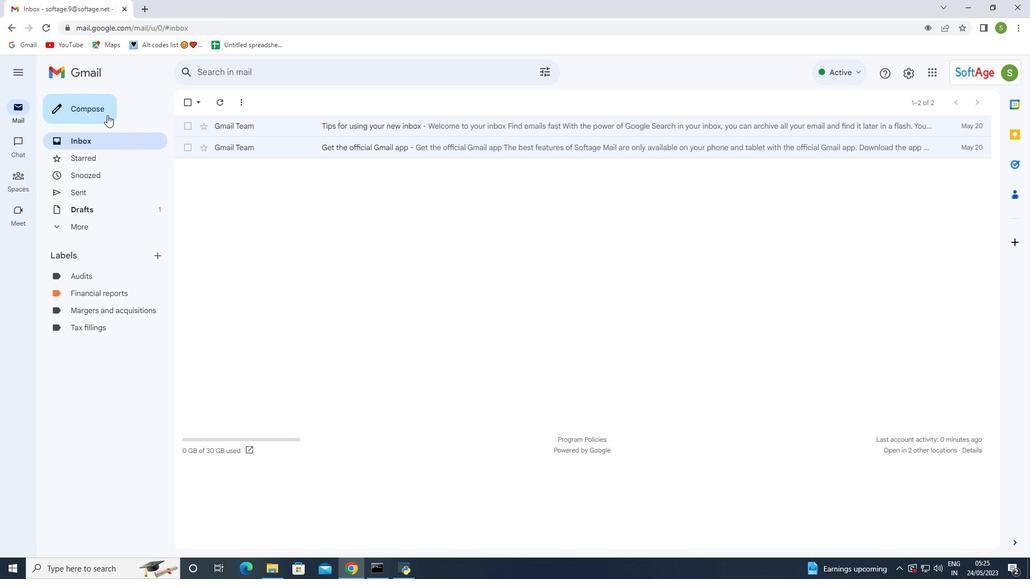 
Action: Mouse pressed left at (103, 112)
Screenshot: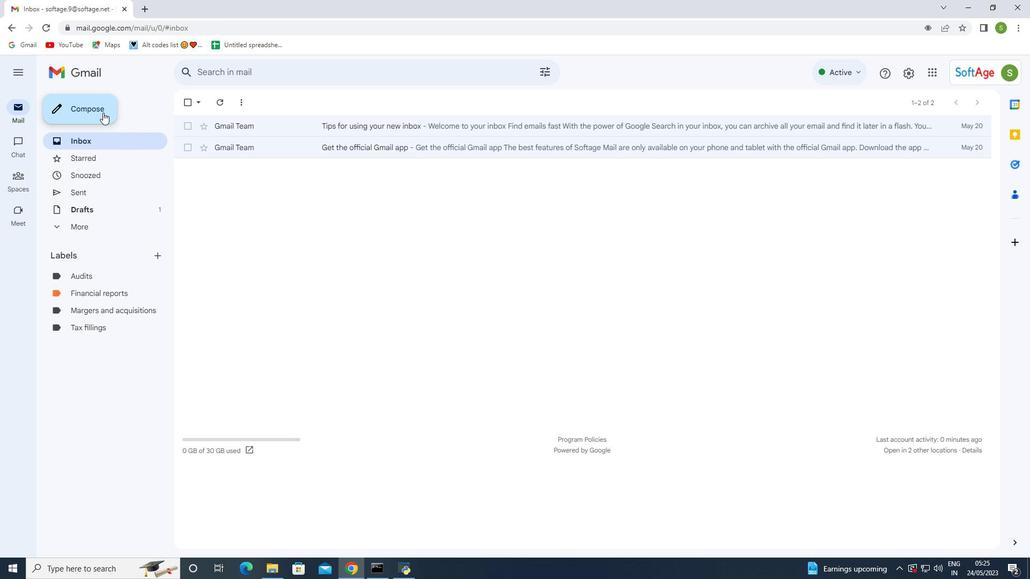 
Action: Mouse moved to (707, 260)
Screenshot: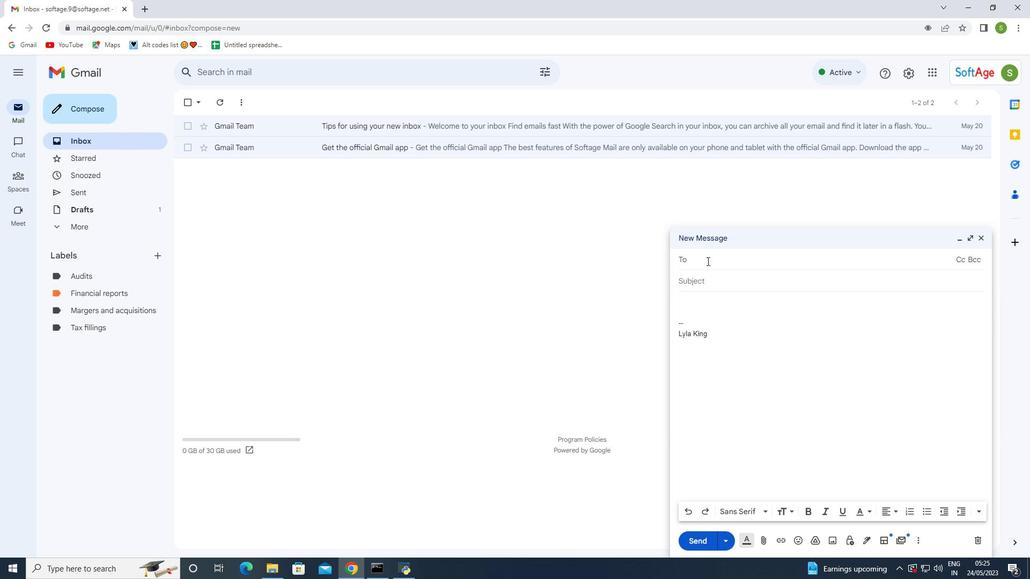 
Action: Mouse pressed left at (707, 260)
Screenshot: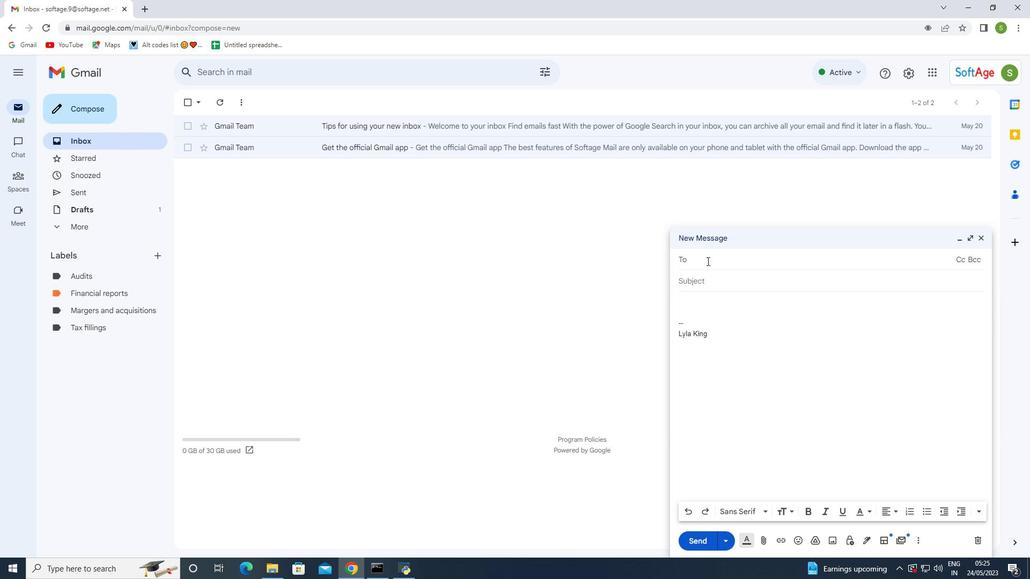 
Action: Key pressed softage.1<Key.shift><Key.shift><Key.shift><Key.shift>@softage.net
Screenshot: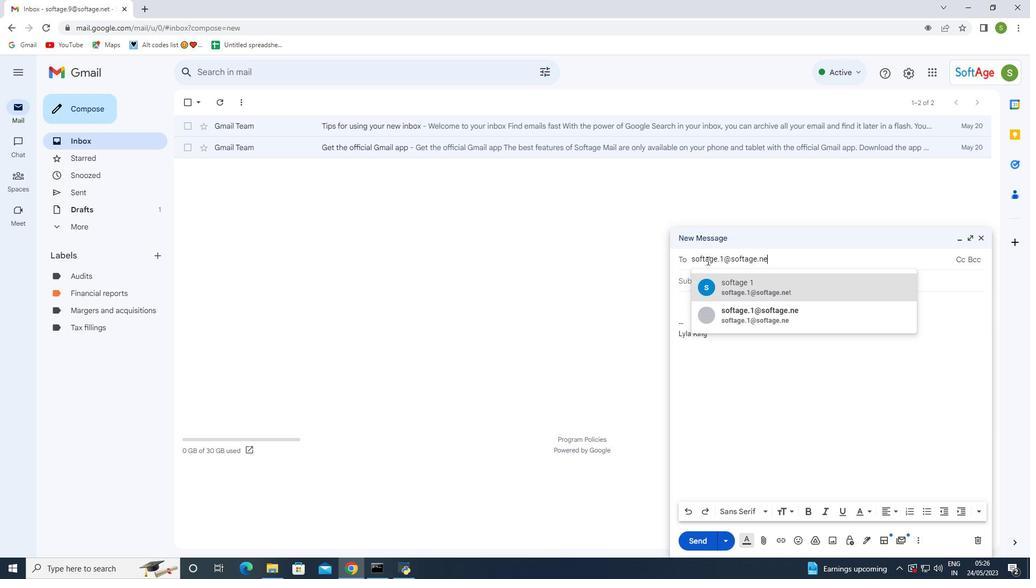 
Action: Mouse moved to (722, 288)
Screenshot: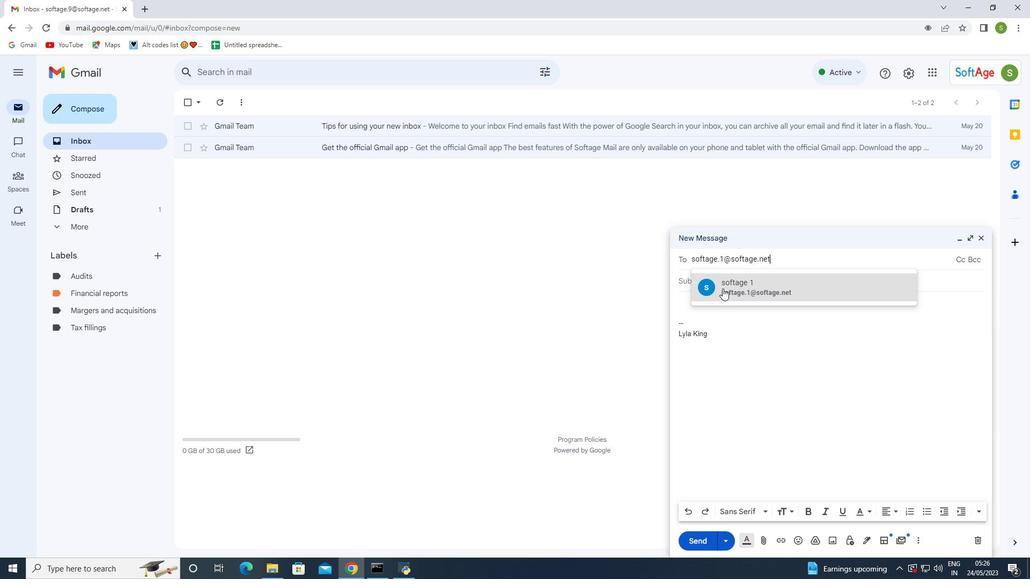 
Action: Mouse pressed left at (722, 288)
Screenshot: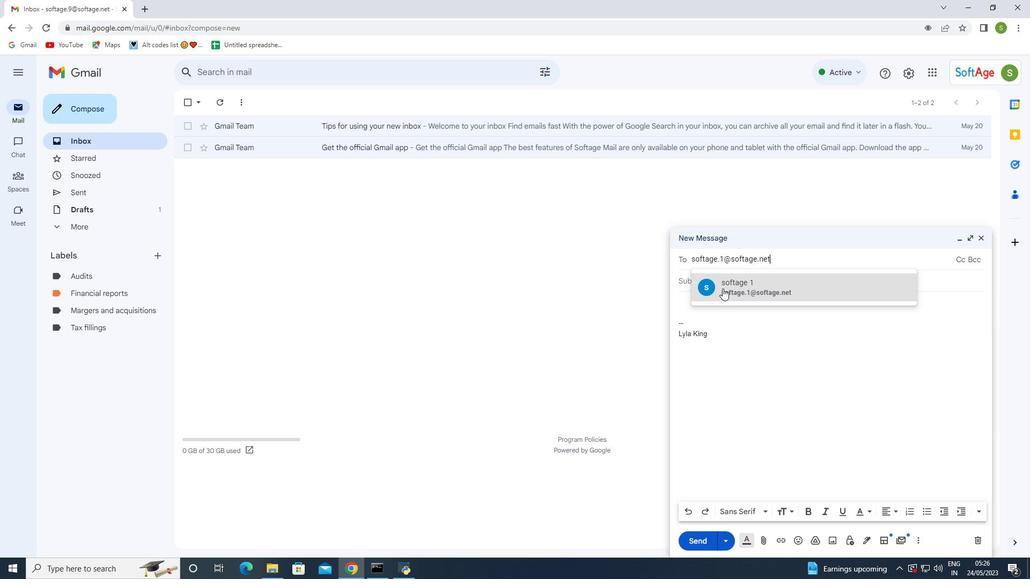 
Action: Mouse moved to (709, 292)
Screenshot: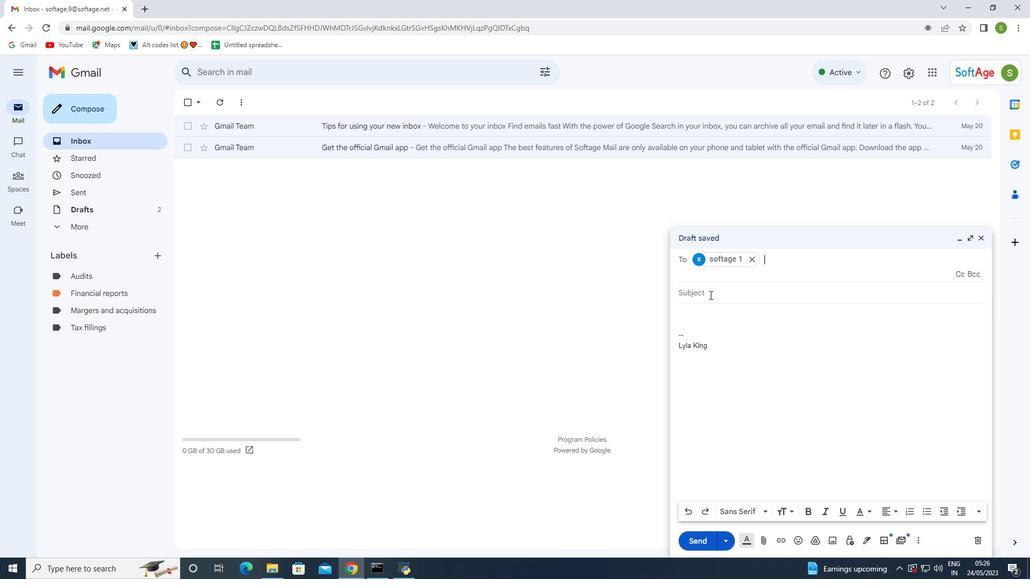 
Action: Mouse pressed left at (709, 292)
Screenshot: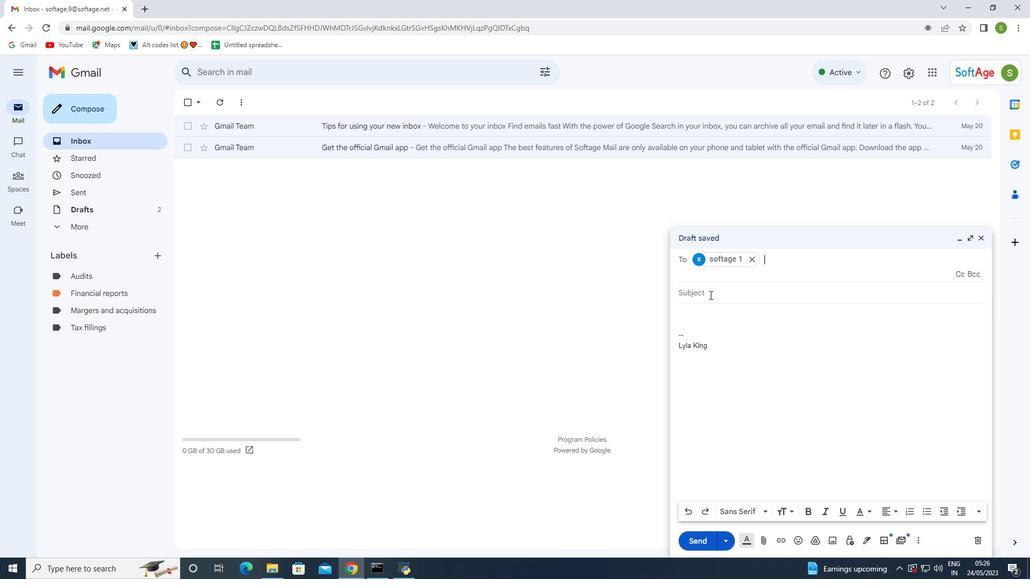 
Action: Mouse moved to (707, 298)
Screenshot: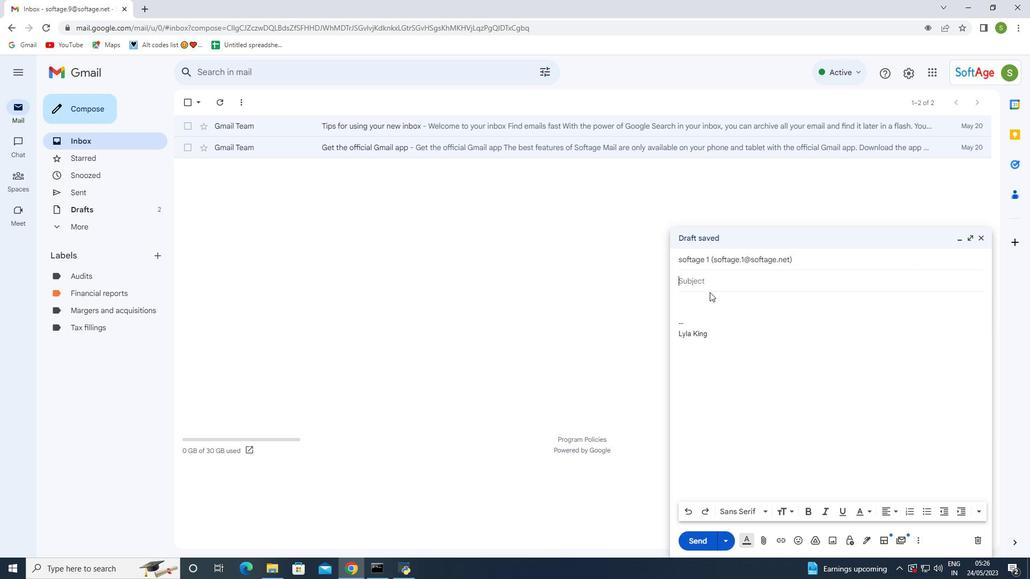 
Action: Key pressed <Key.shift>Request<Key.space>for<Key.space>a<Key.space>job<Key.space>offer<Key.space>acceptance<Key.space>follow-up
Screenshot: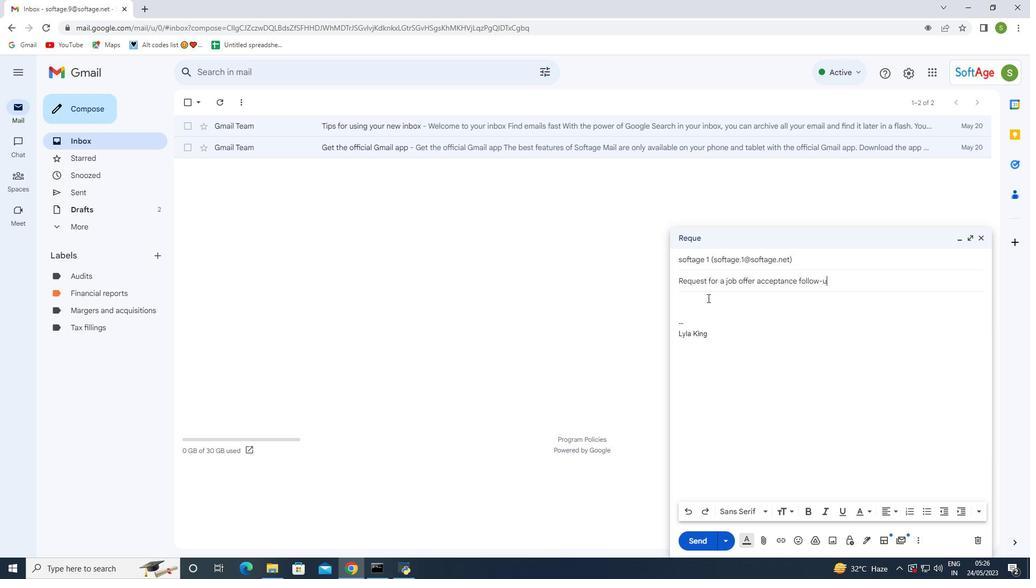 
Action: Mouse moved to (699, 321)
Screenshot: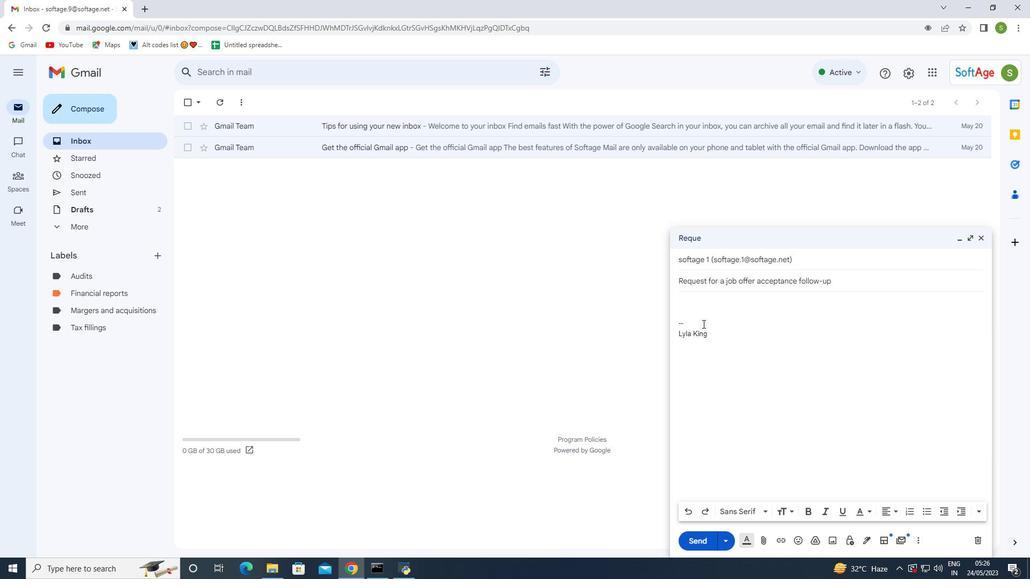 
Action: Mouse pressed left at (699, 321)
Screenshot: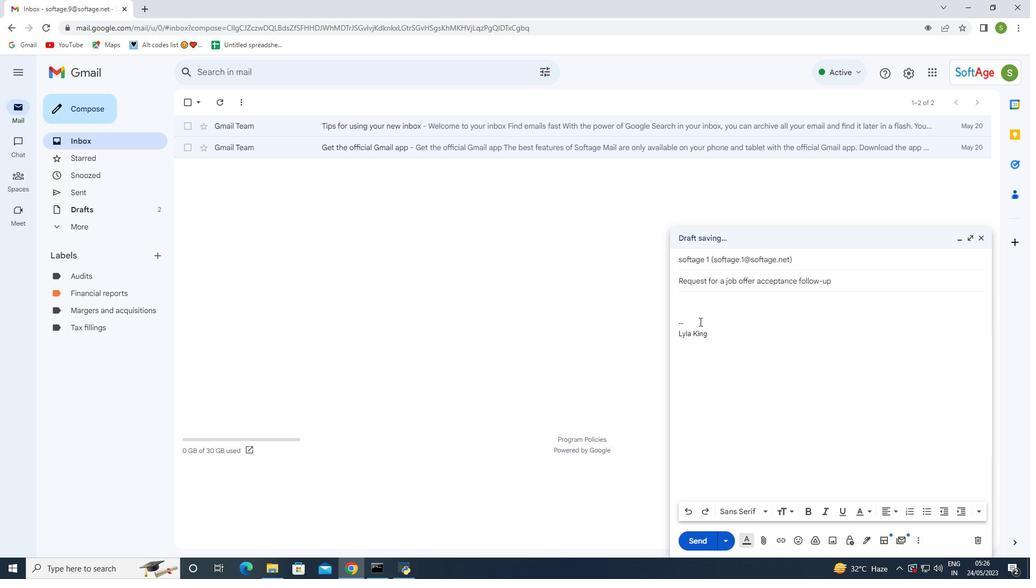 
Action: Mouse moved to (670, 288)
Screenshot: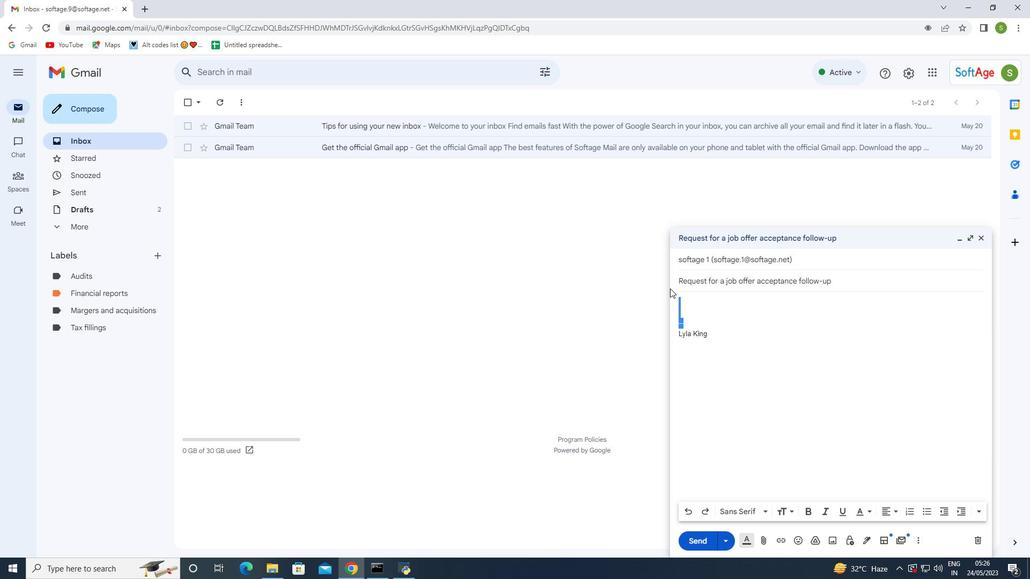 
Action: Key pressed <Key.backspace><Key.enter><Key.up><Key.shift>Can<Key.space>you<Key.space>confirm<Key.space>whether<Key.space>the<Key.space>project<Key.space>is<Key.space>still<Key.space>on<Key.space>track<Key.space>to<Key.space>meet<Key.space>the<Key.space>bi<Key.backspace>udget<Key.shift_r><Key.shift_r><Key.shift_r><Key.shift_r><Key.shift_r><Key.shift_r><Key.shift_r><Key.shift_r><Key.shift_r><Key.shift_r><Key.shift_r><Key.shift_r><Key.shift_r><Key.shift_r><Key.shift_r><Key.shift_r><Key.shift_r><Key.shift_r>?
Screenshot: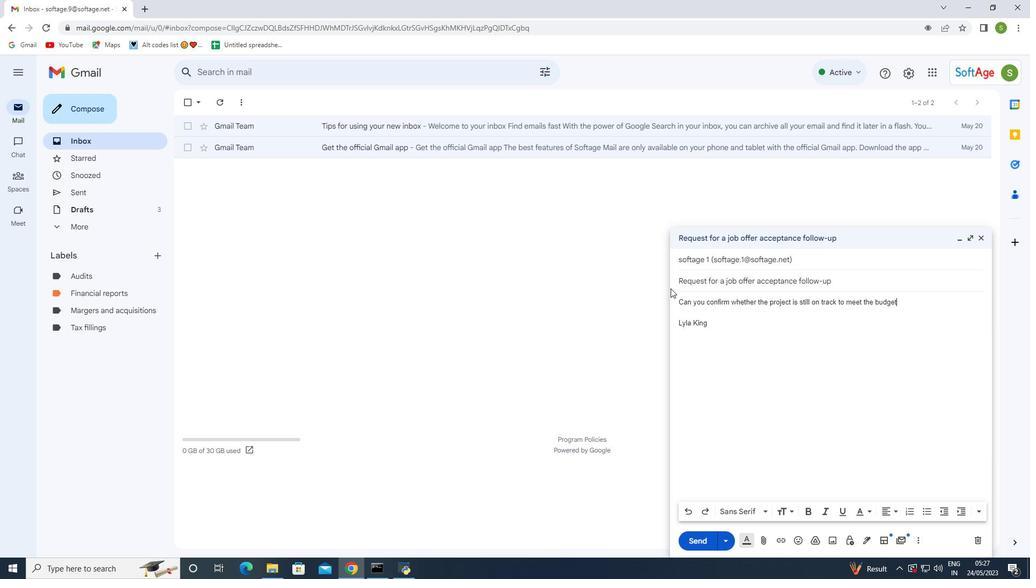 
Action: Mouse moved to (801, 257)
Screenshot: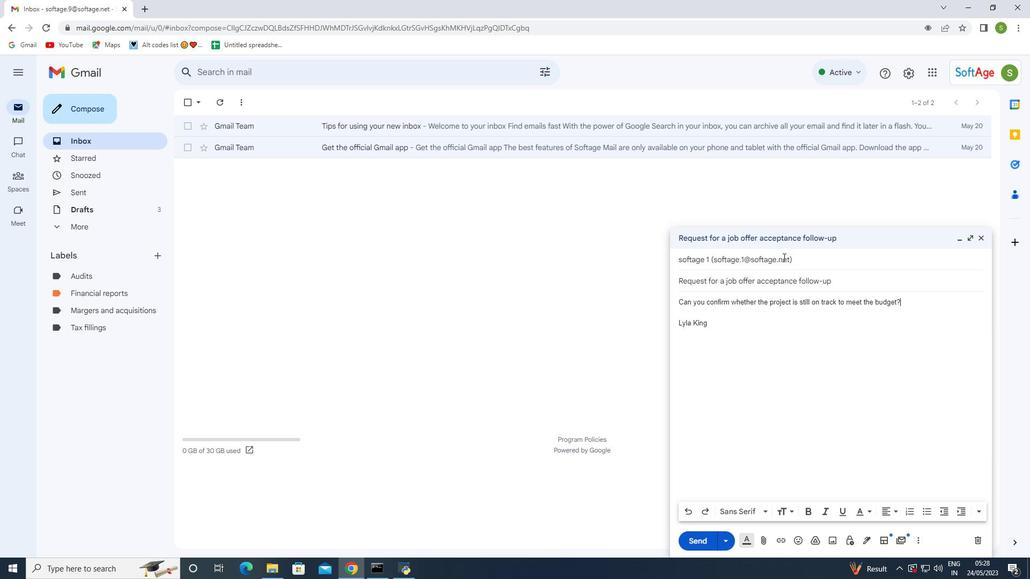 
Action: Mouse pressed left at (801, 257)
Screenshot: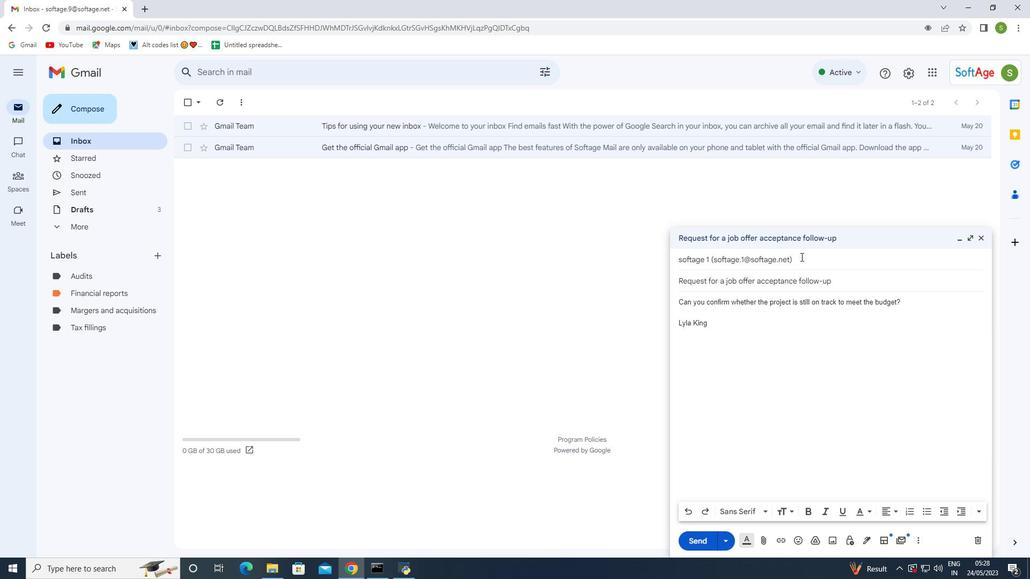 
Action: Mouse moved to (701, 541)
Screenshot: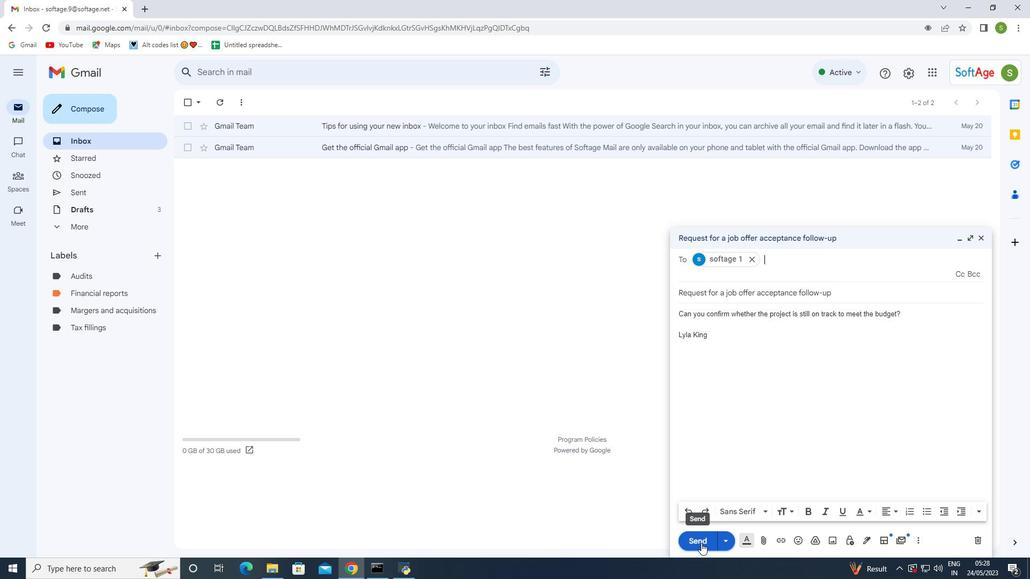 
Action: Mouse pressed left at (701, 541)
Screenshot: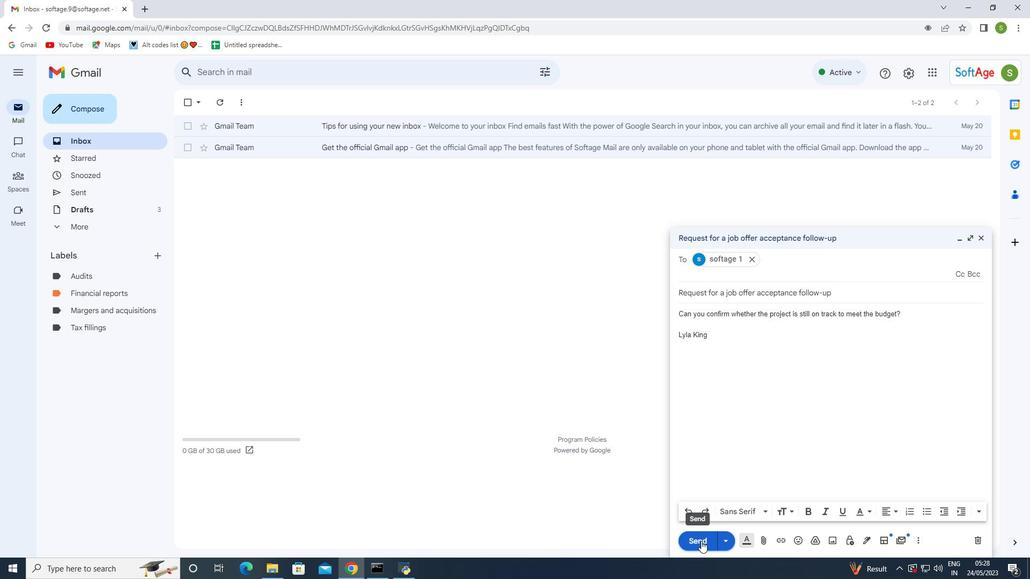 
Action: Mouse moved to (89, 193)
Screenshot: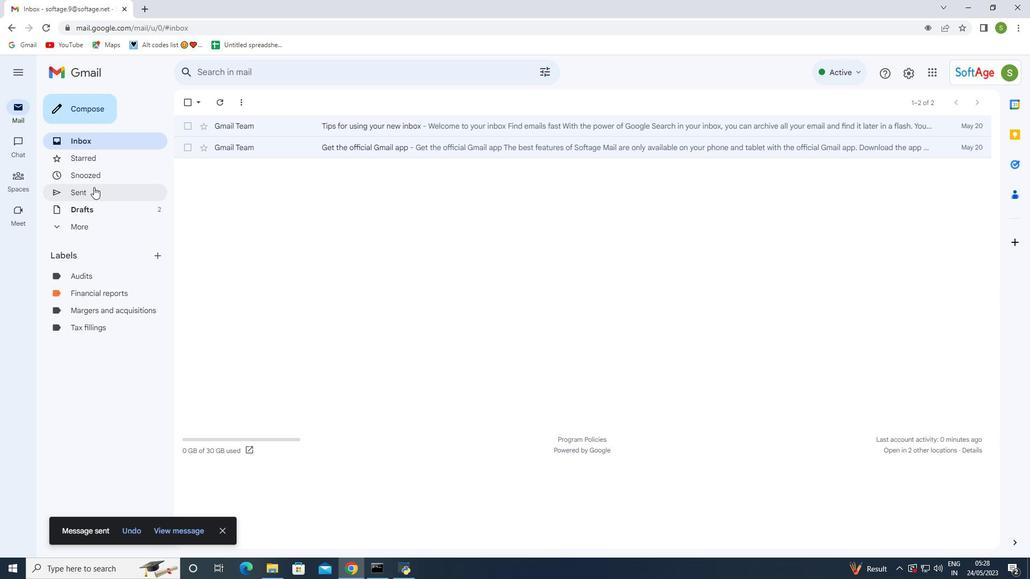 
Action: Mouse pressed left at (89, 193)
Screenshot: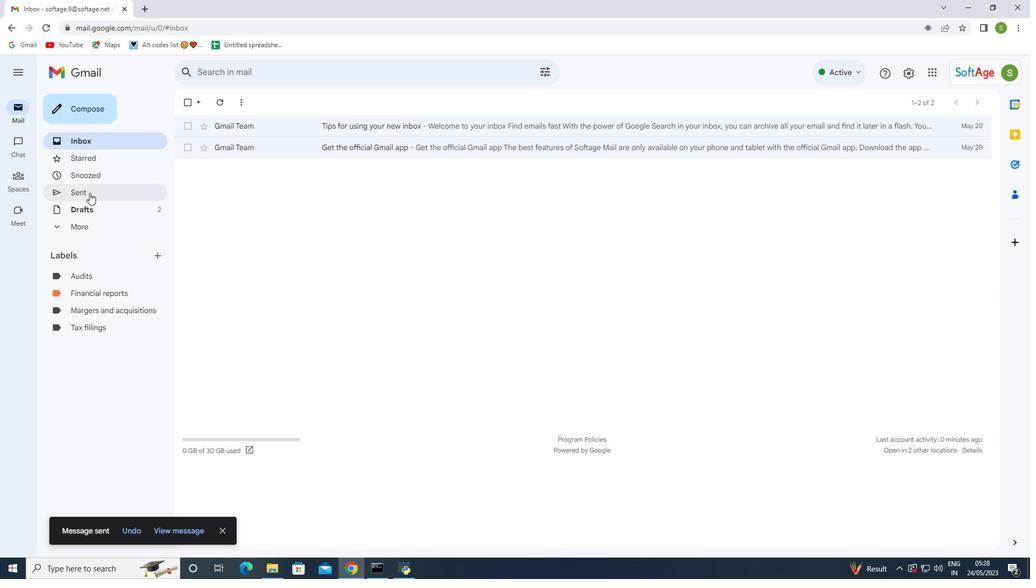 
Action: Mouse moved to (187, 155)
Screenshot: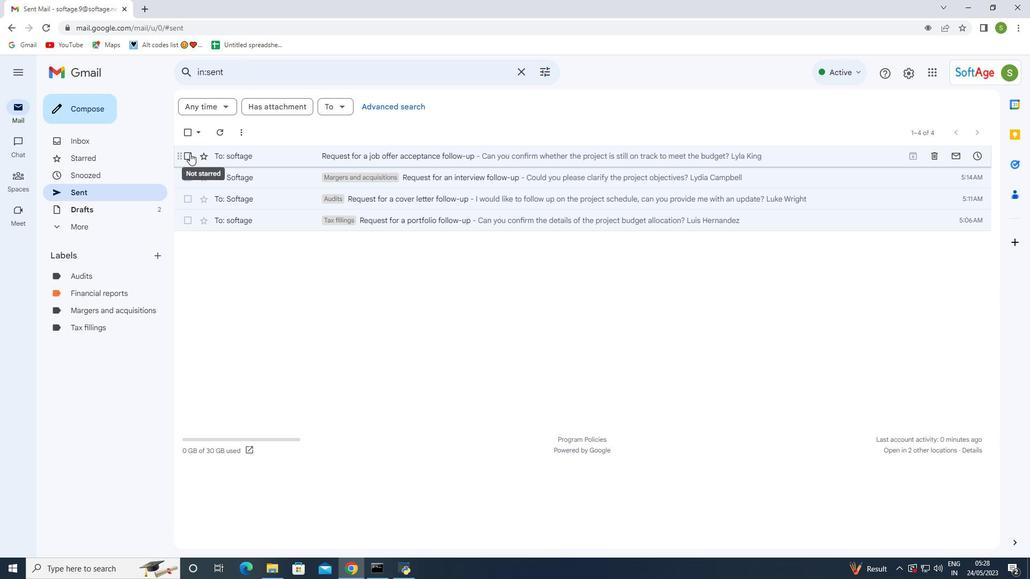 
Action: Mouse pressed left at (187, 155)
Screenshot: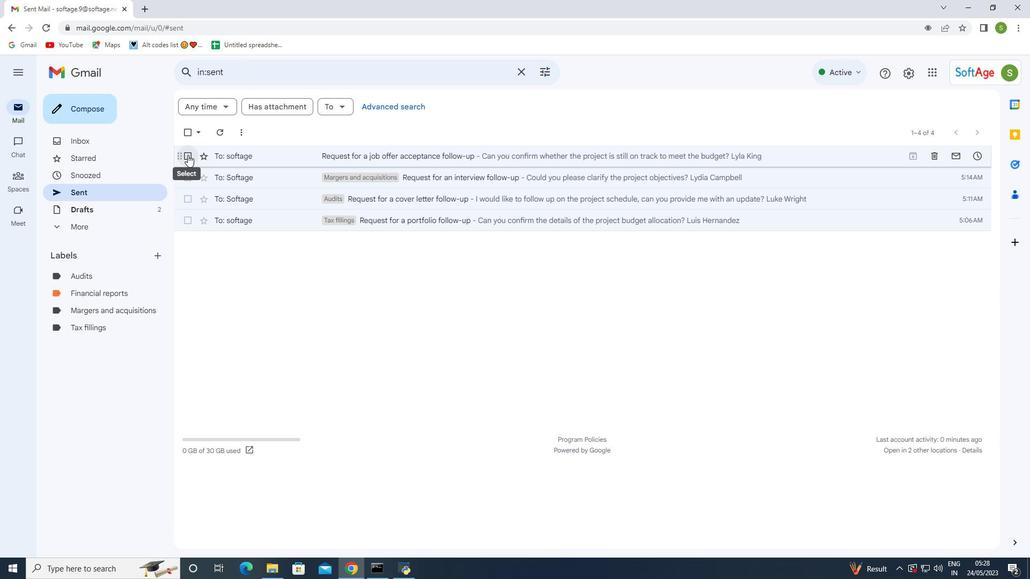
Action: Mouse moved to (262, 148)
Screenshot: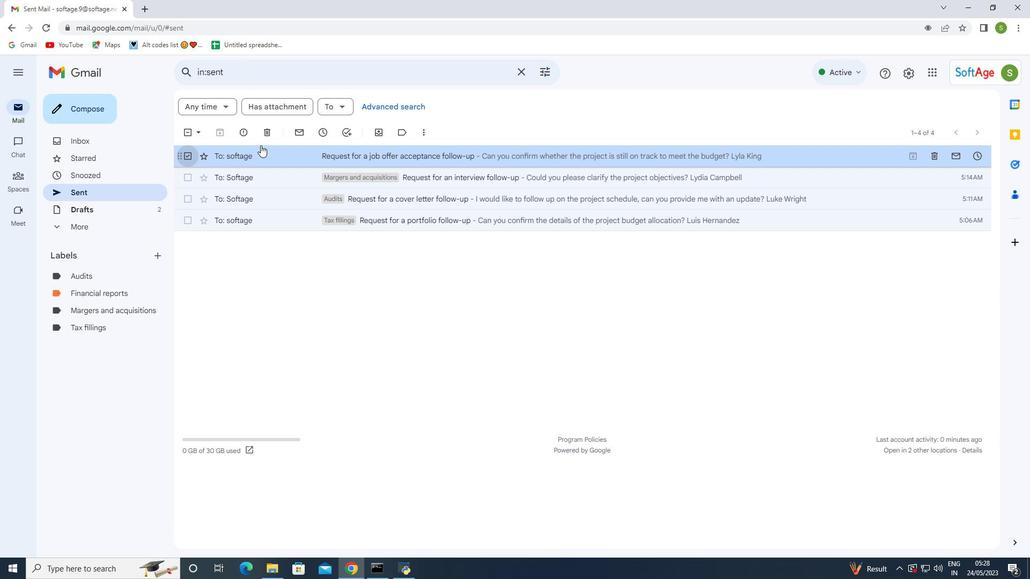 
Action: Mouse pressed right at (262, 148)
Screenshot: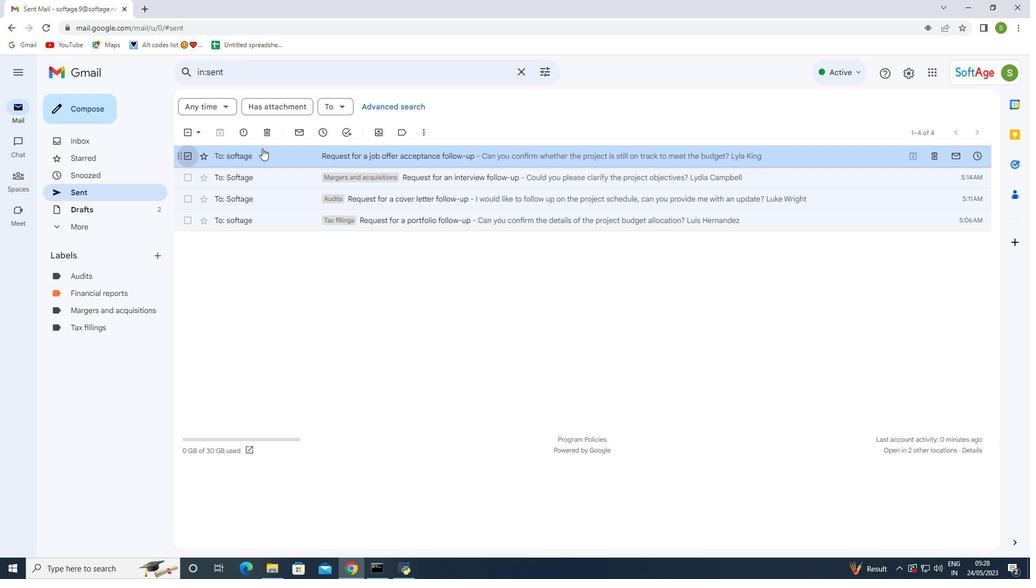 
Action: Mouse moved to (431, 308)
Screenshot: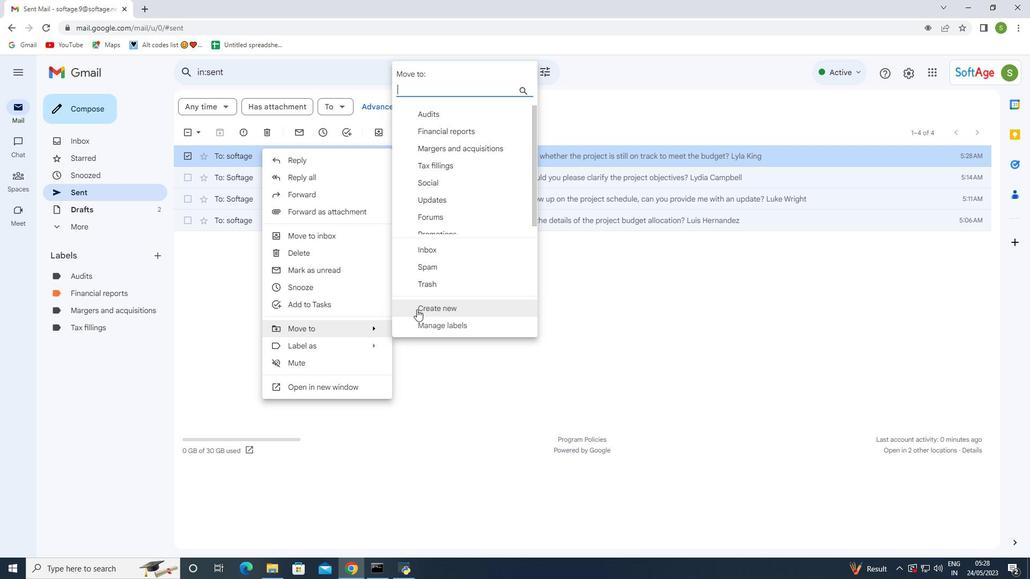 
Action: Mouse pressed left at (431, 308)
Screenshot: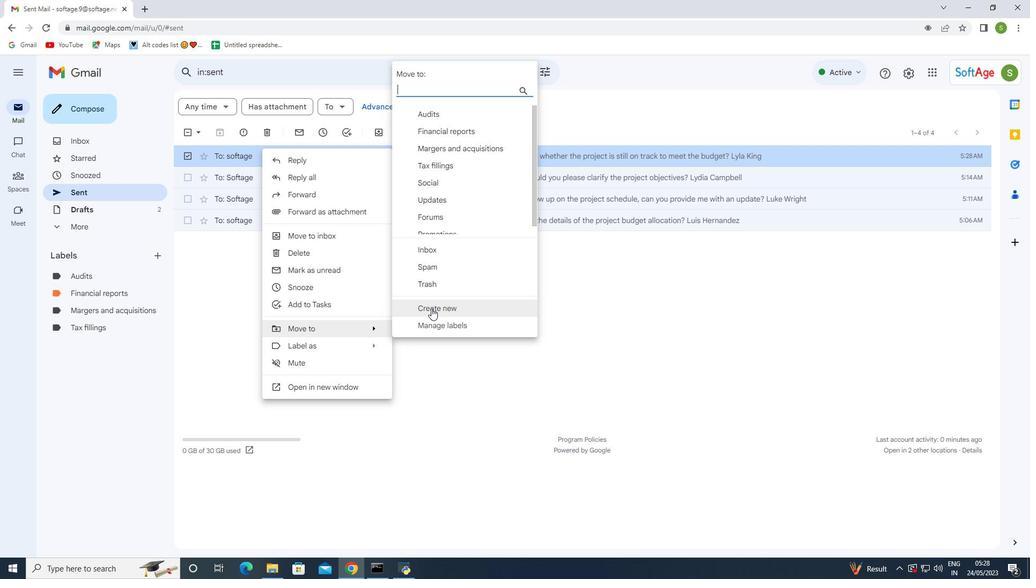 
Action: Mouse moved to (420, 292)
Screenshot: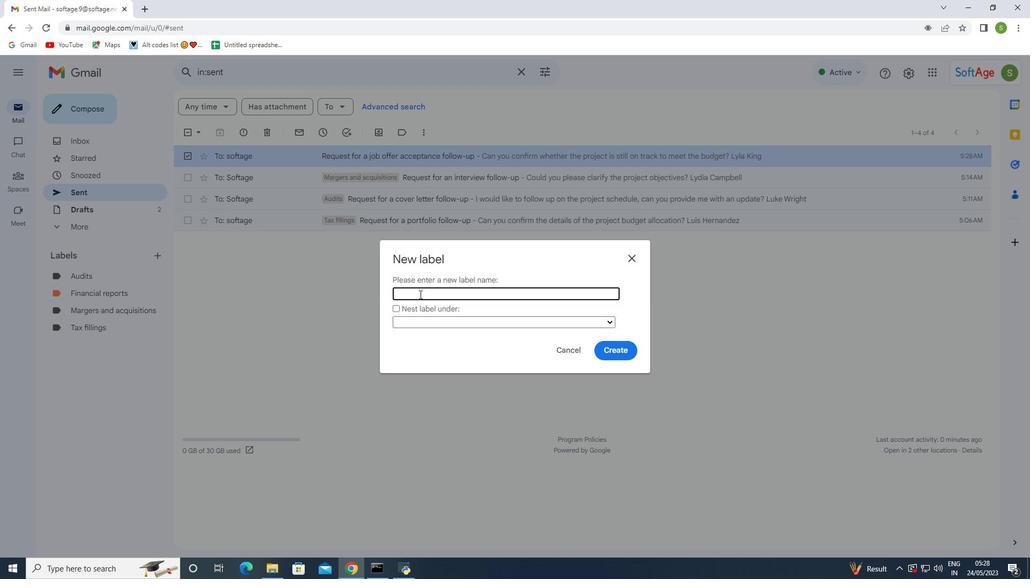 
Action: Mouse pressed left at (420, 292)
Screenshot: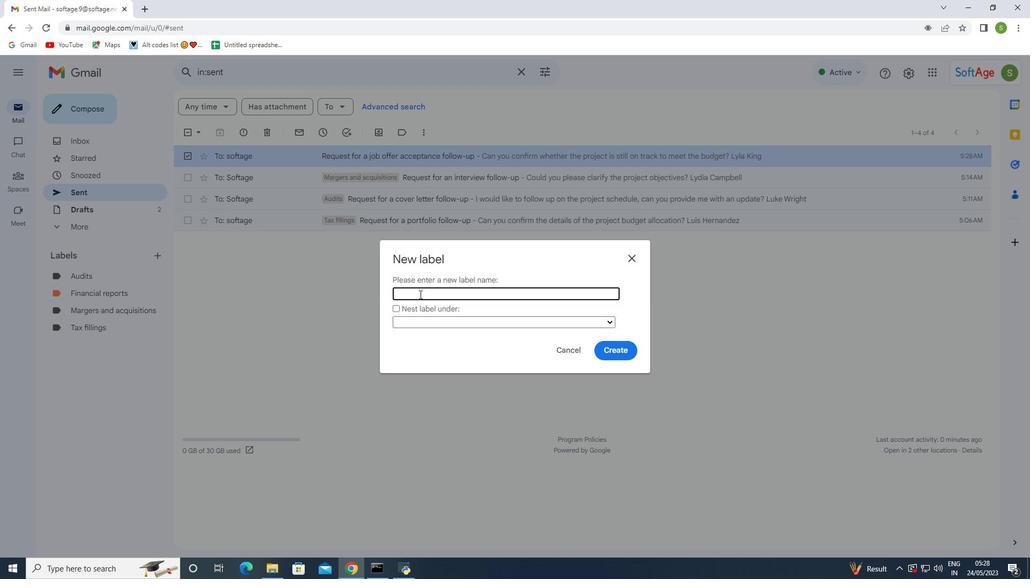 
Action: Key pressed <Key.shift><Key.shift><Key.shift><Key.shift><Key.shift><Key.shift><Key.shift><Key.shift><Key.shift><Key.shift><Key.shift><Key.shift><Key.shift><Key.shift>Joint<Key.space>ventures
Screenshot: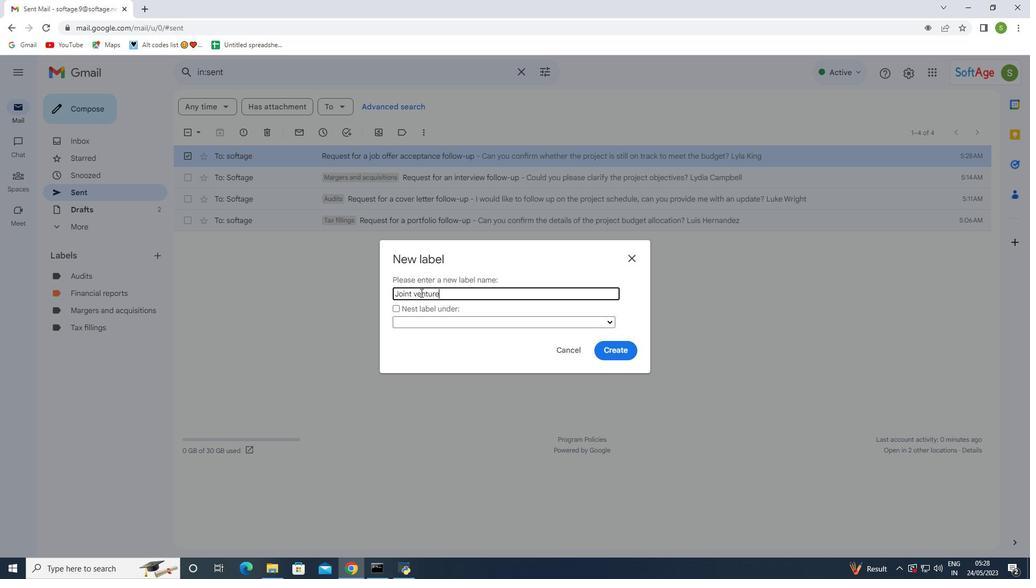 
Action: Mouse moved to (606, 350)
Screenshot: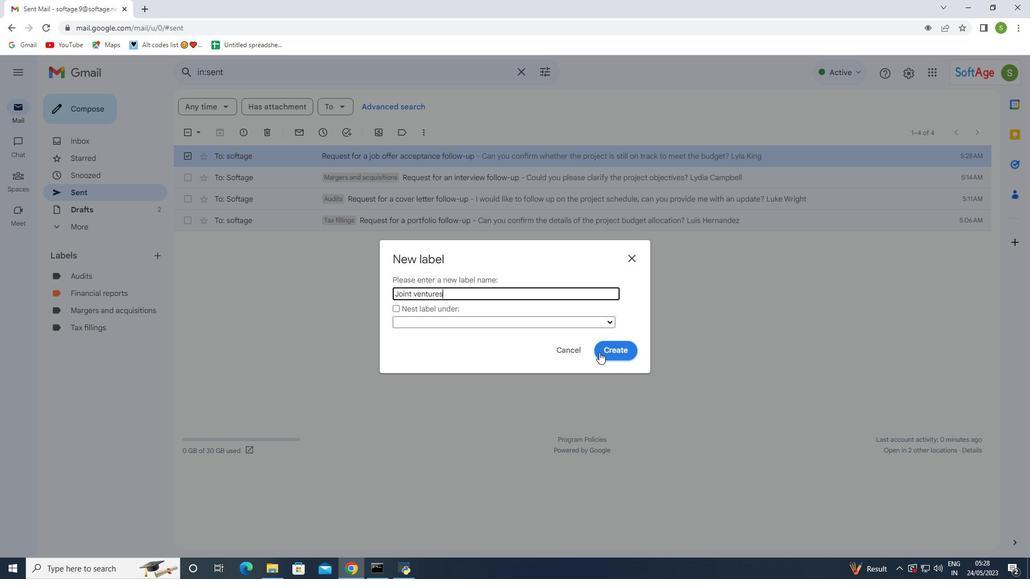 
Action: Mouse pressed left at (606, 350)
Screenshot: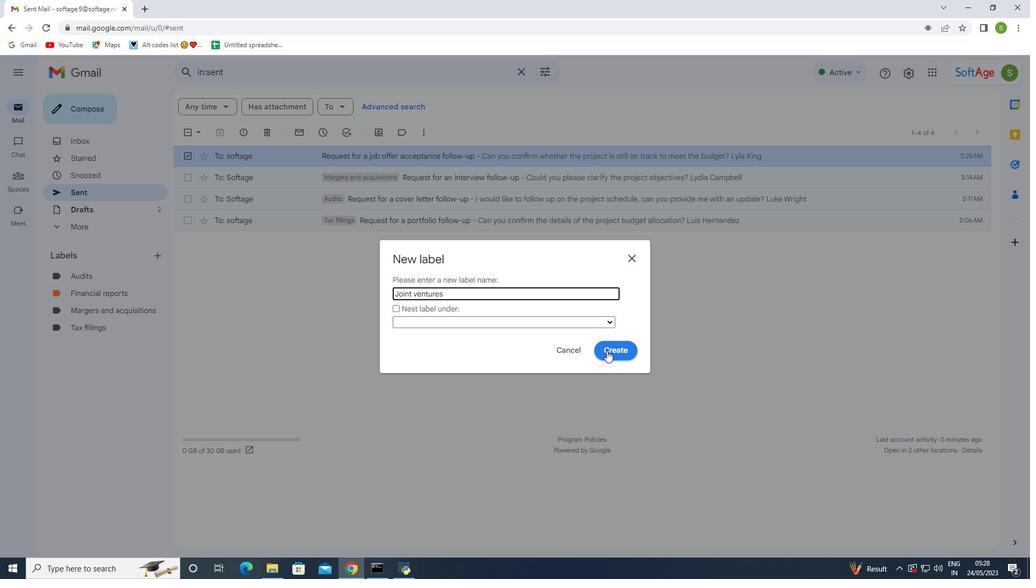
Action: Mouse moved to (93, 305)
Screenshot: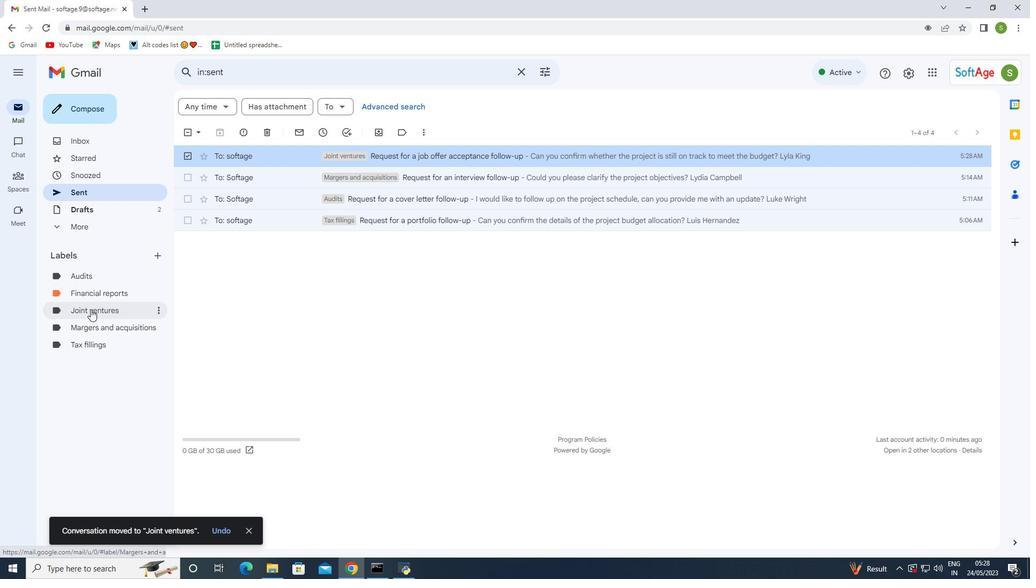
Action: Mouse pressed left at (93, 305)
Screenshot: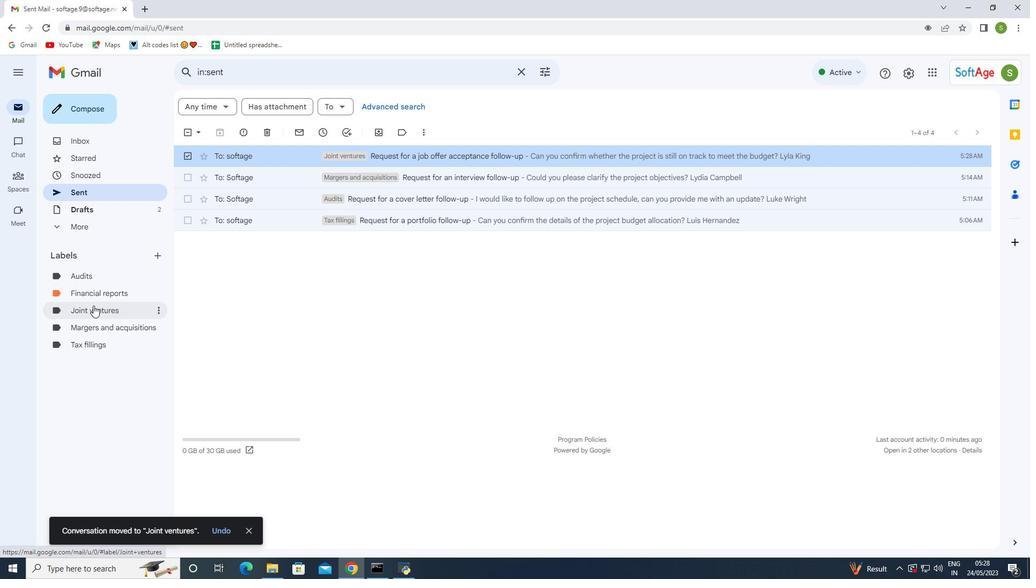 
Action: Mouse pressed left at (93, 305)
Screenshot: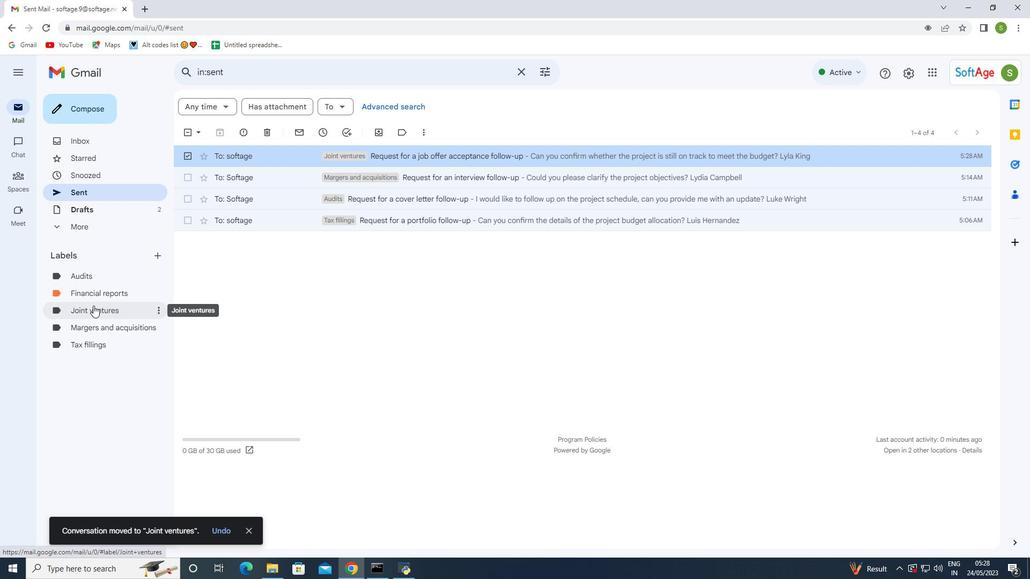 
Action: Mouse moved to (303, 164)
Screenshot: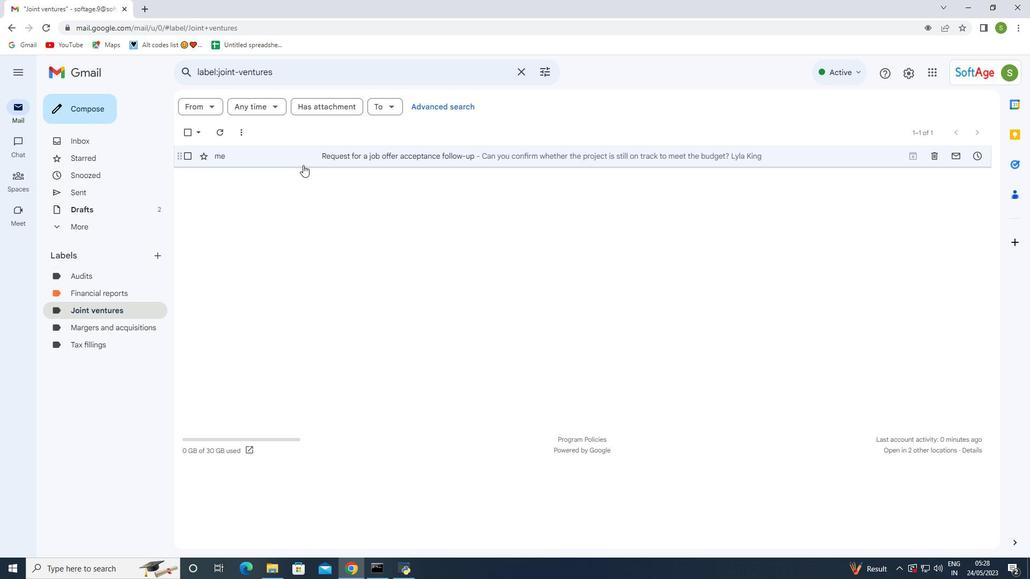 
Action: Mouse pressed left at (303, 164)
Screenshot: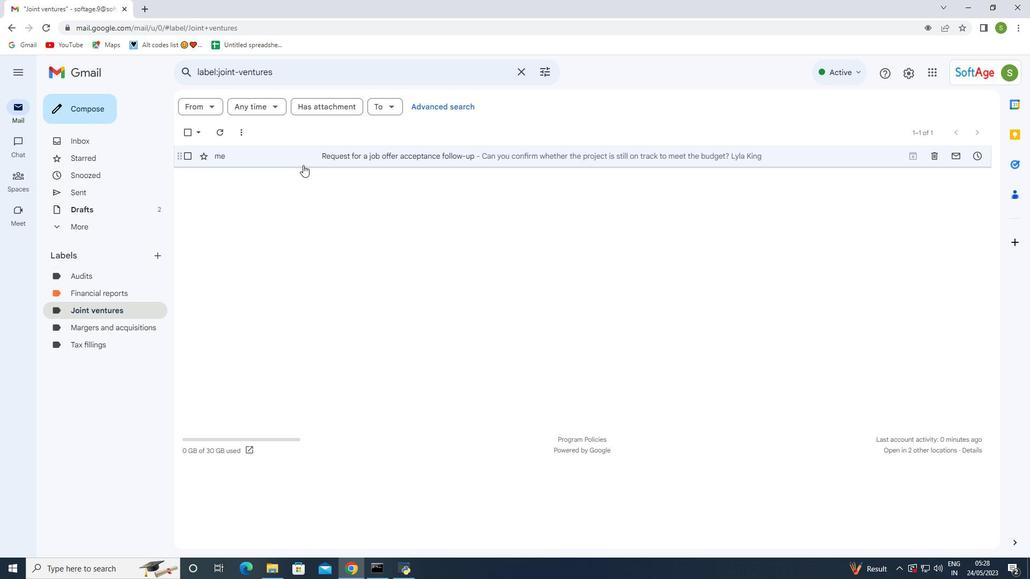 
Action: Mouse pressed left at (303, 164)
Screenshot: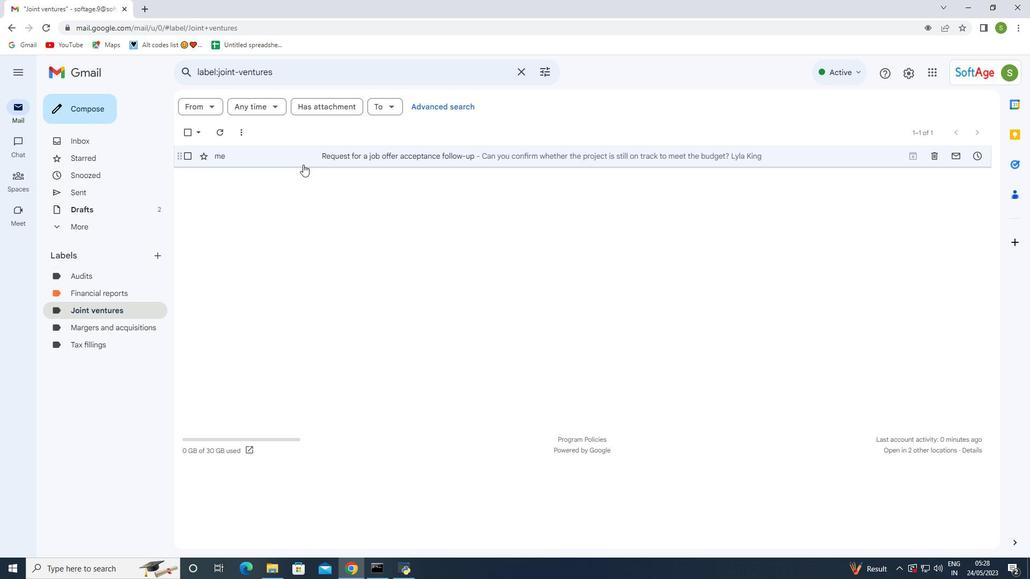 
Action: Mouse moved to (399, 231)
Screenshot: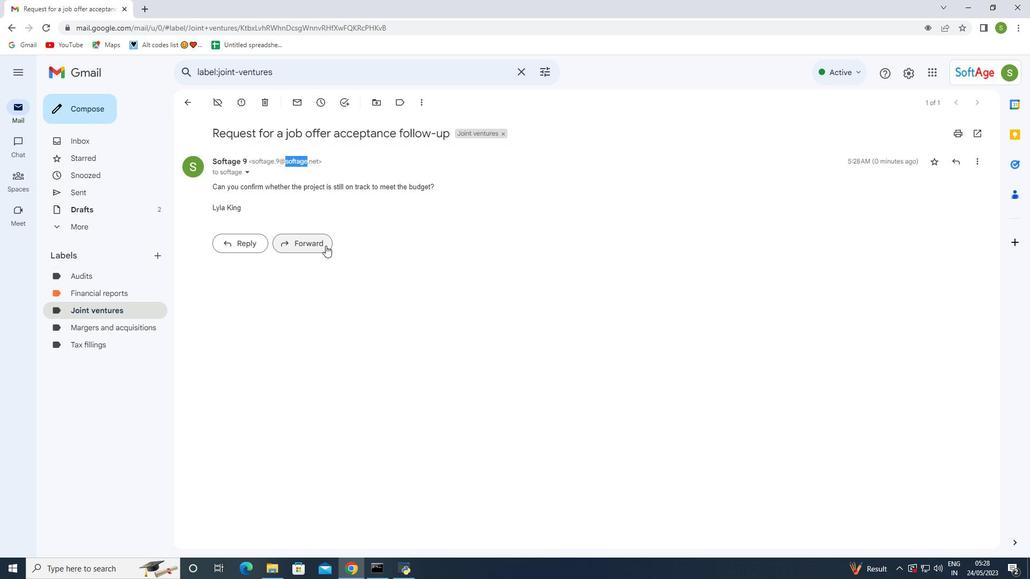 
Action: Mouse pressed left at (399, 231)
Screenshot: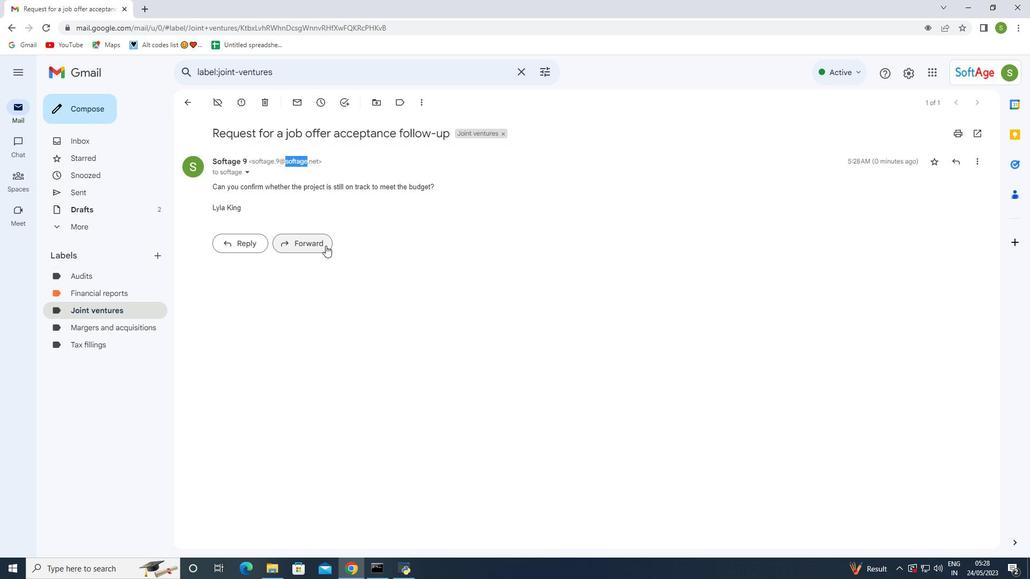 
Action: Mouse moved to (184, 101)
Screenshot: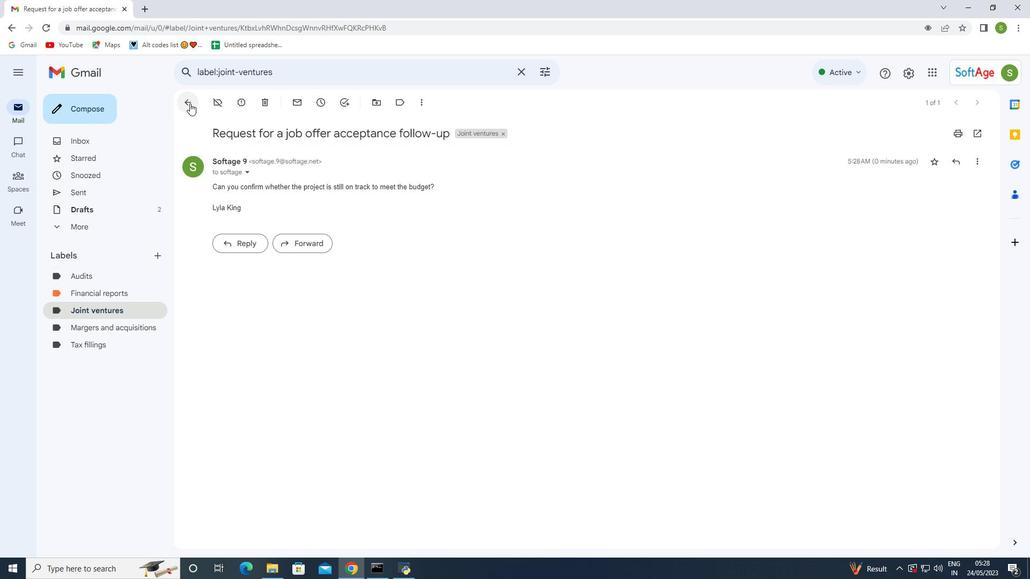 
Action: Mouse pressed left at (184, 101)
Screenshot: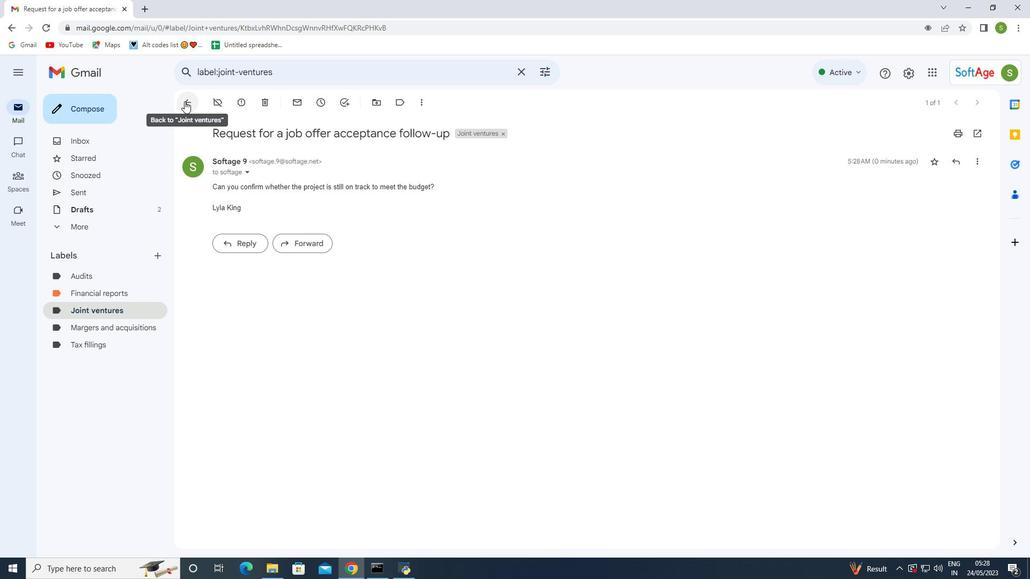 
Action: Mouse moved to (391, 230)
Screenshot: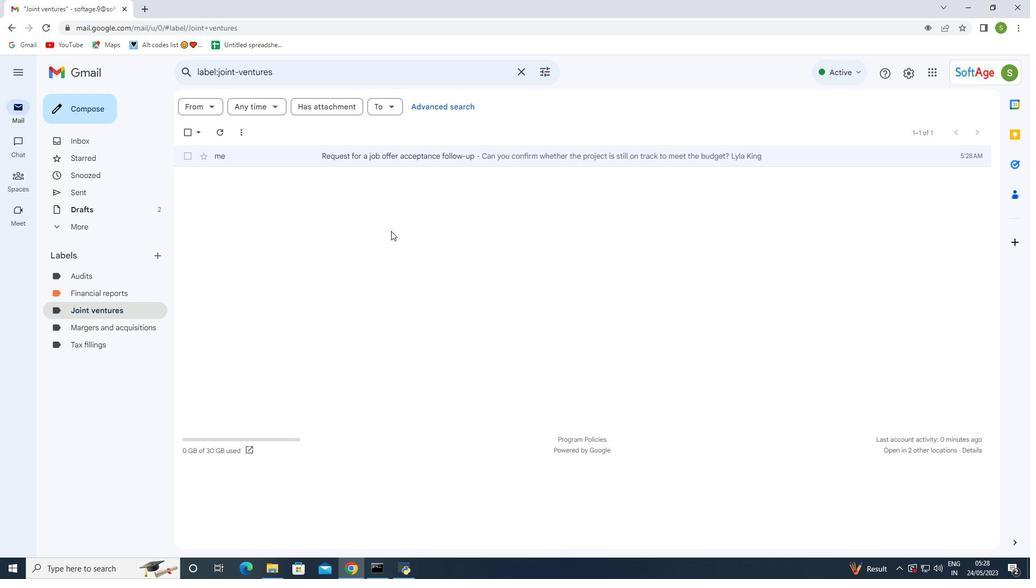 
